 Task: Search one way flight ticket for 4 adults, 2 children, 2 infants in seat and 1 infant on lap in premium economy from Fayetteville: Fayetteville Regional Airport (grannis Field) to Indianapolis: Indianapolis International Airport on 8-5-2023. Choice of flights is Southwest. Number of bags: 9 checked bags. Price is upto 42000. Outbound departure time preference is 6:15.
Action: Mouse moved to (288, 258)
Screenshot: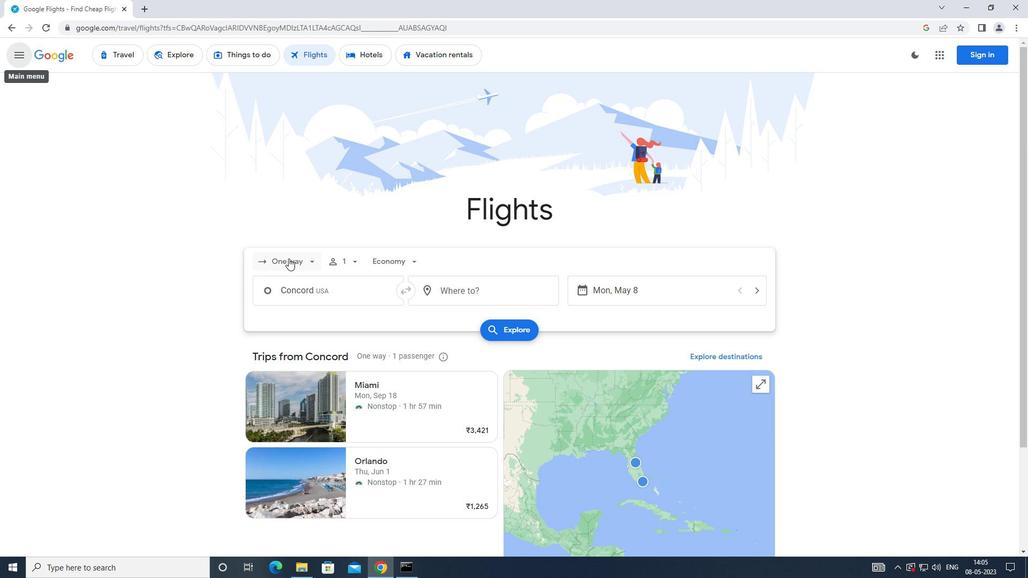 
Action: Mouse pressed left at (288, 258)
Screenshot: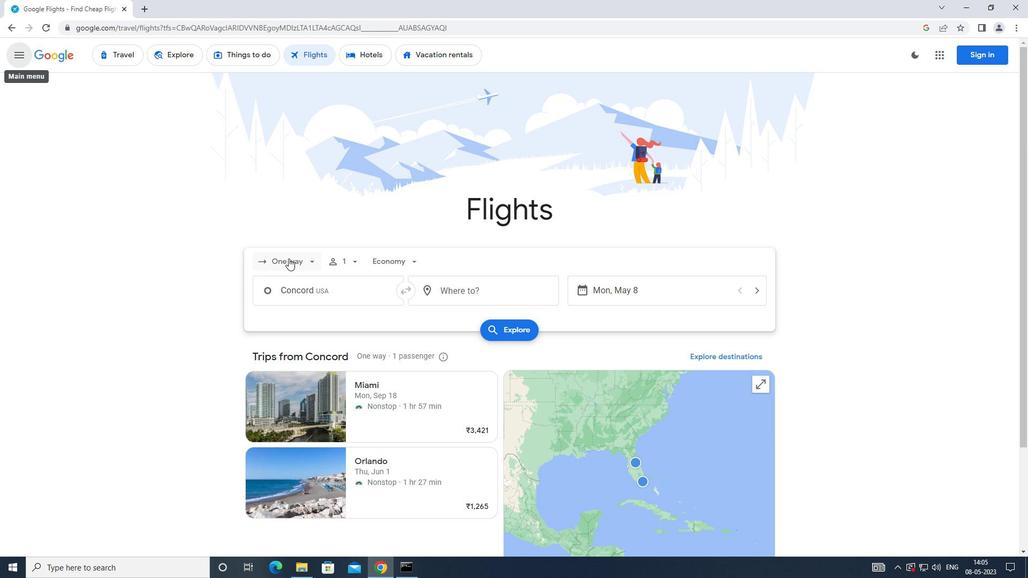 
Action: Mouse moved to (302, 309)
Screenshot: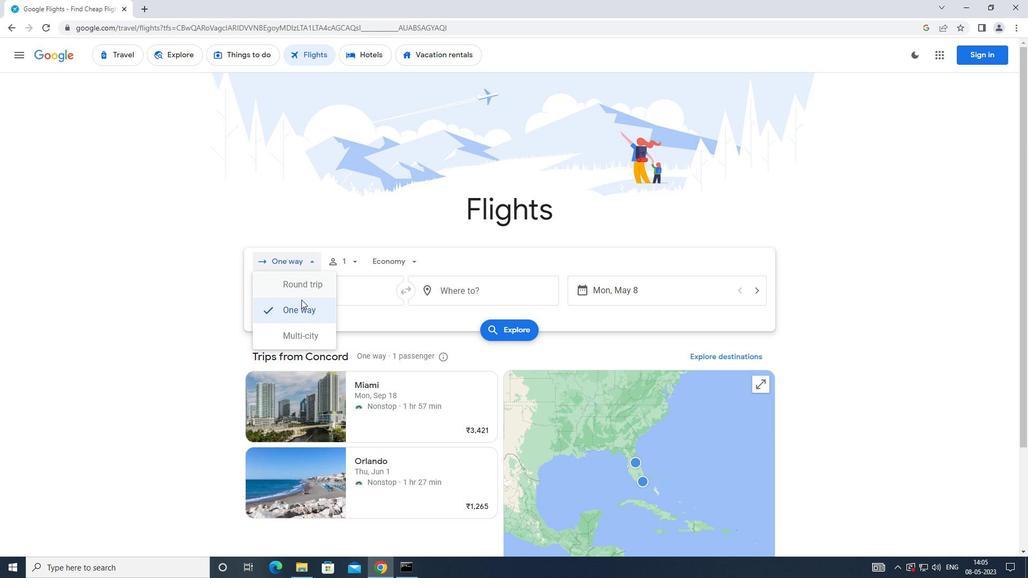 
Action: Mouse pressed left at (302, 309)
Screenshot: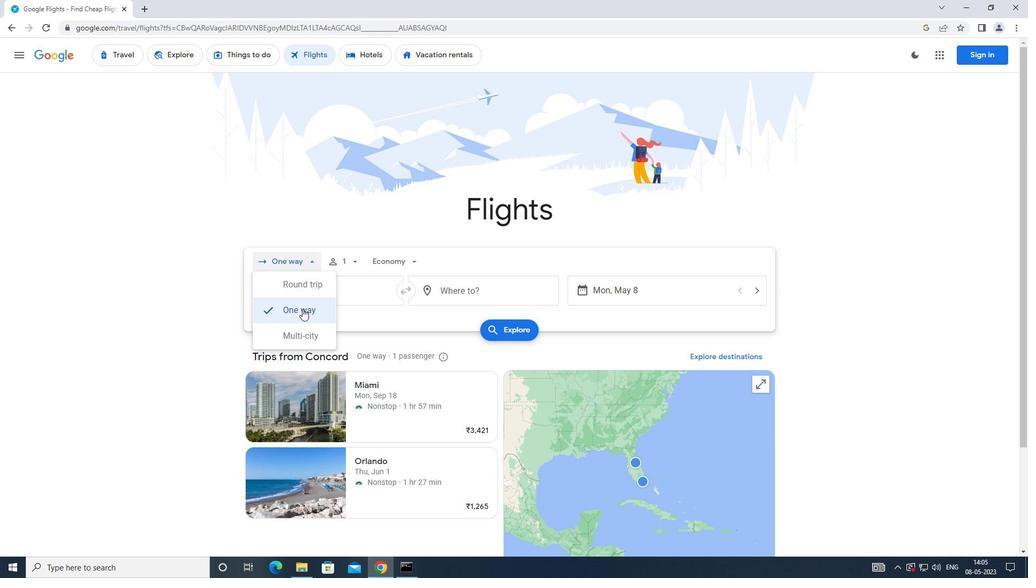 
Action: Mouse moved to (353, 272)
Screenshot: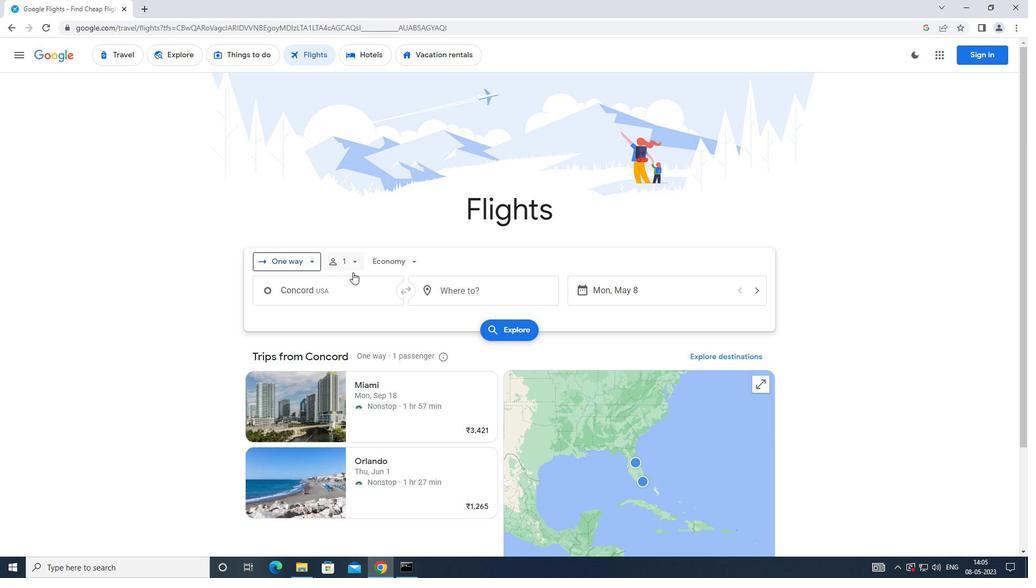 
Action: Mouse pressed left at (353, 272)
Screenshot: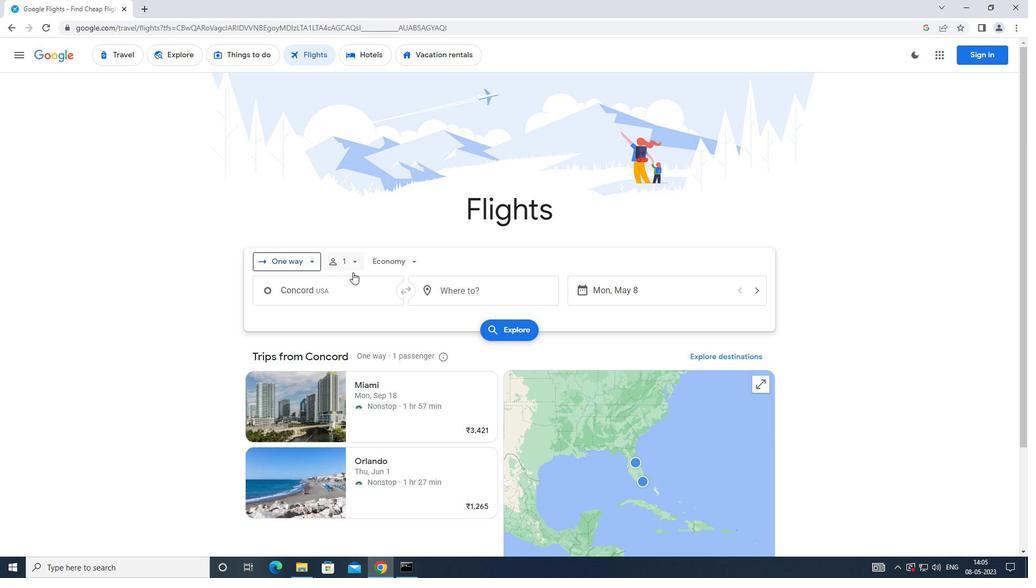 
Action: Mouse moved to (436, 293)
Screenshot: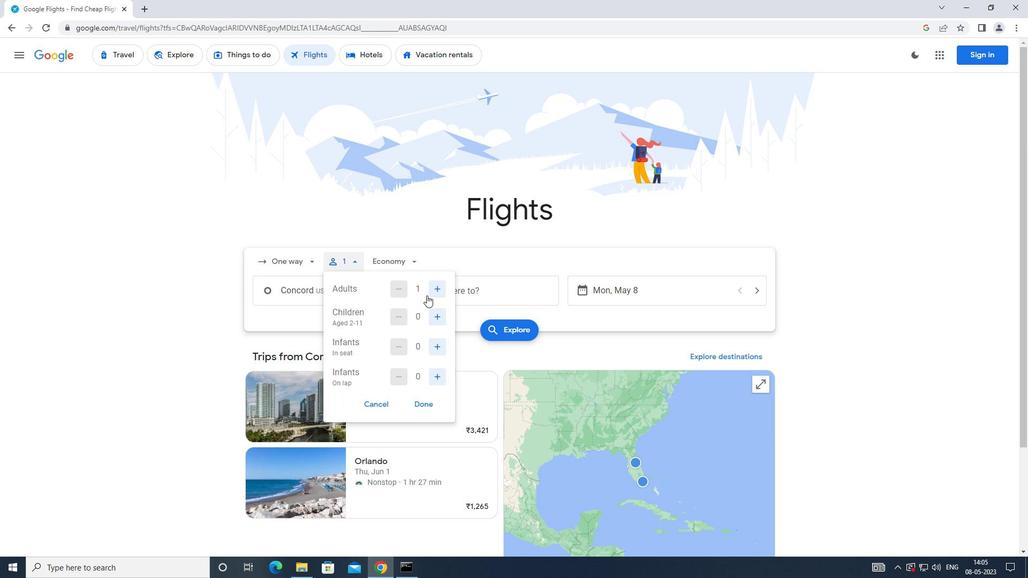 
Action: Mouse pressed left at (436, 293)
Screenshot: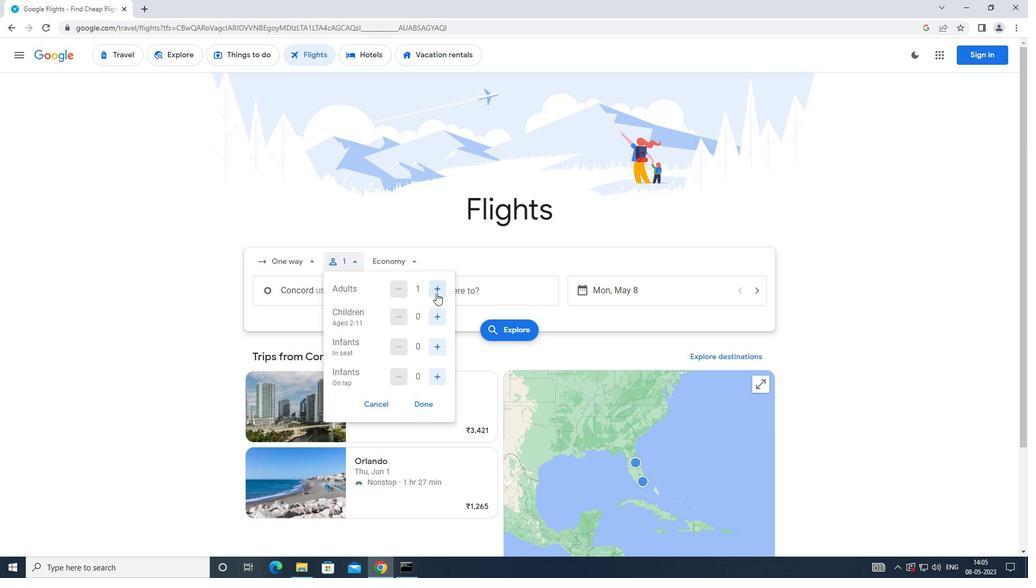 
Action: Mouse pressed left at (436, 293)
Screenshot: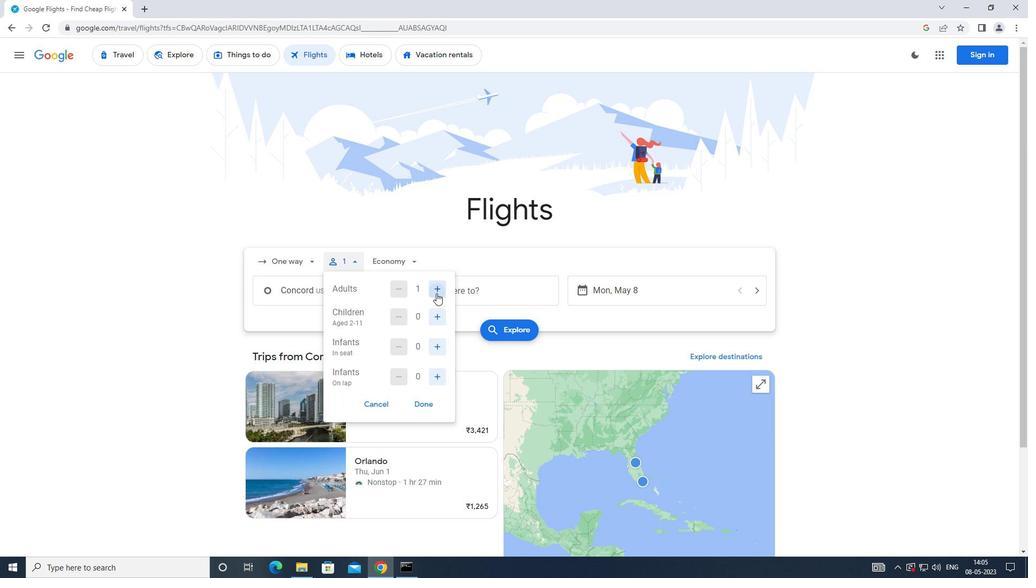 
Action: Mouse pressed left at (436, 293)
Screenshot: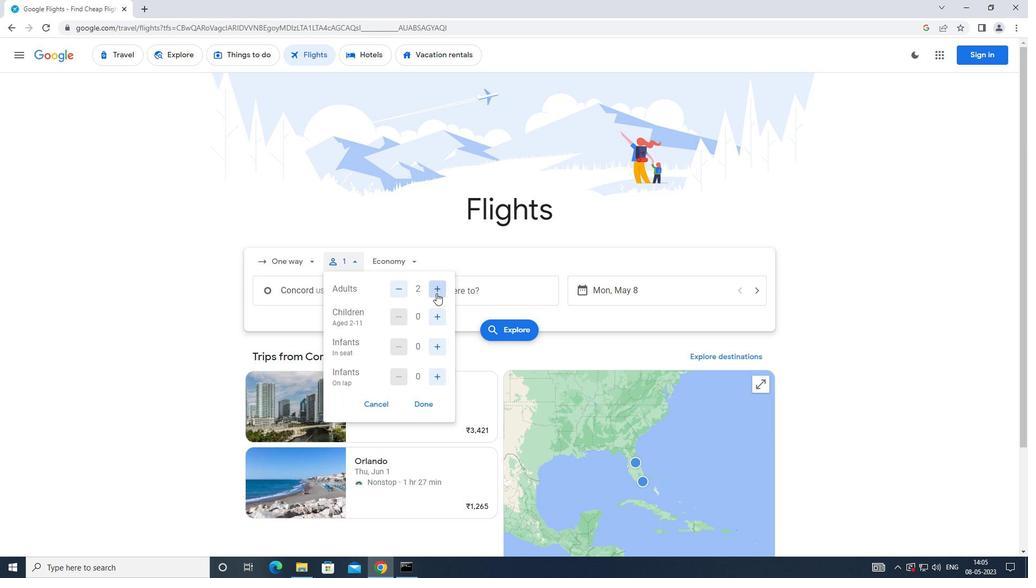 
Action: Mouse moved to (438, 318)
Screenshot: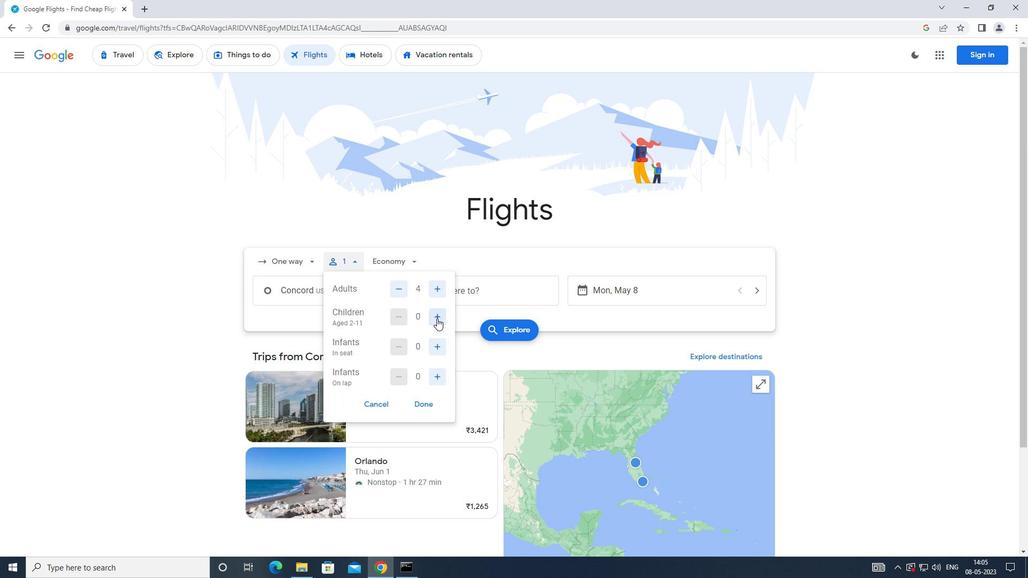 
Action: Mouse pressed left at (438, 318)
Screenshot: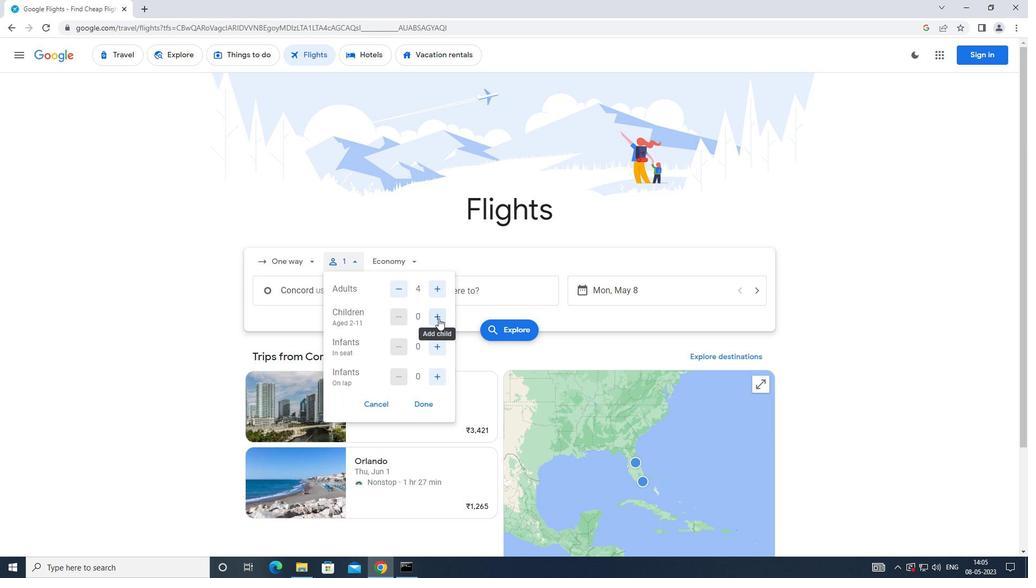 
Action: Mouse pressed left at (438, 318)
Screenshot: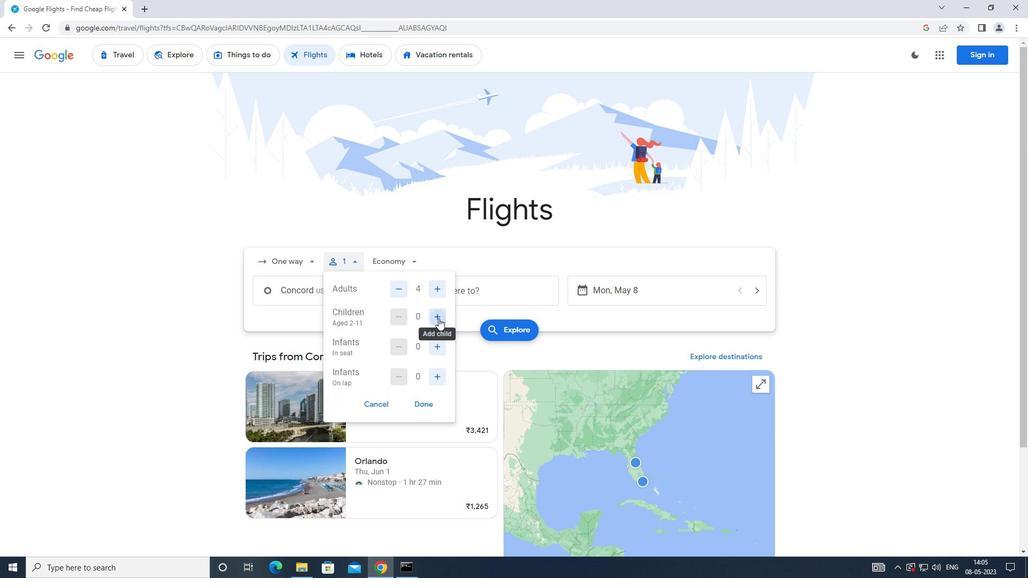 
Action: Mouse moved to (442, 349)
Screenshot: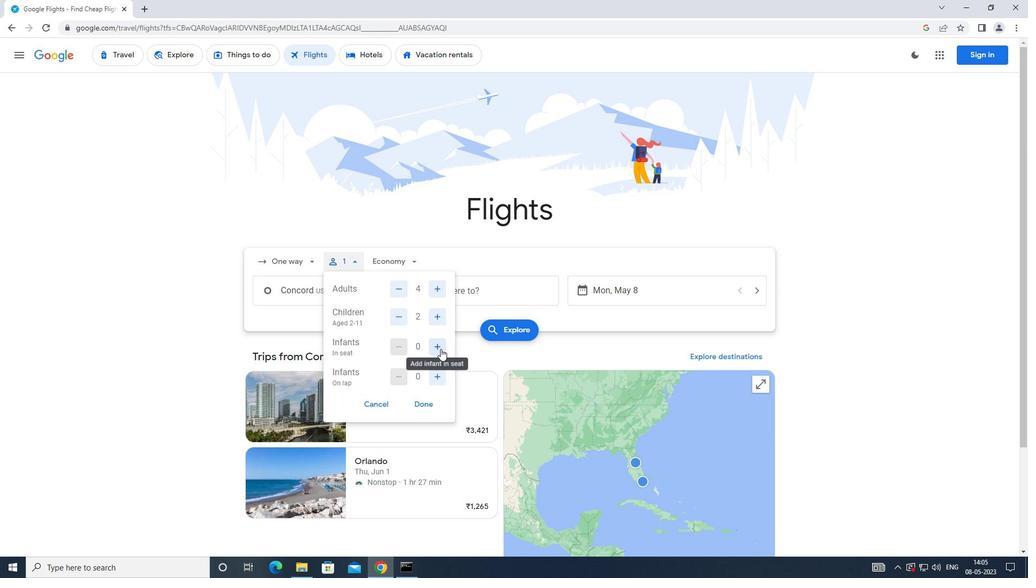 
Action: Mouse pressed left at (442, 349)
Screenshot: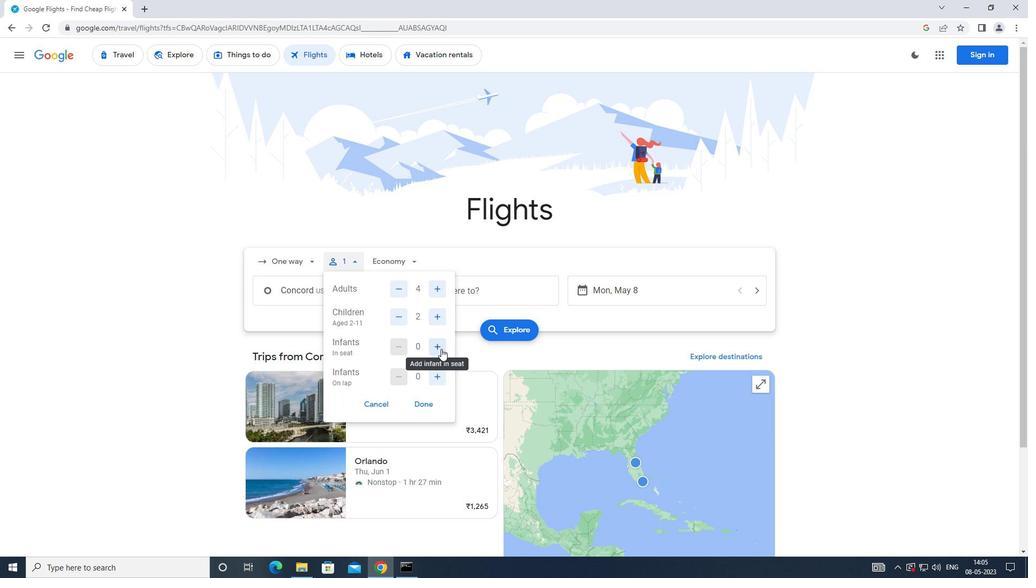 
Action: Mouse moved to (442, 349)
Screenshot: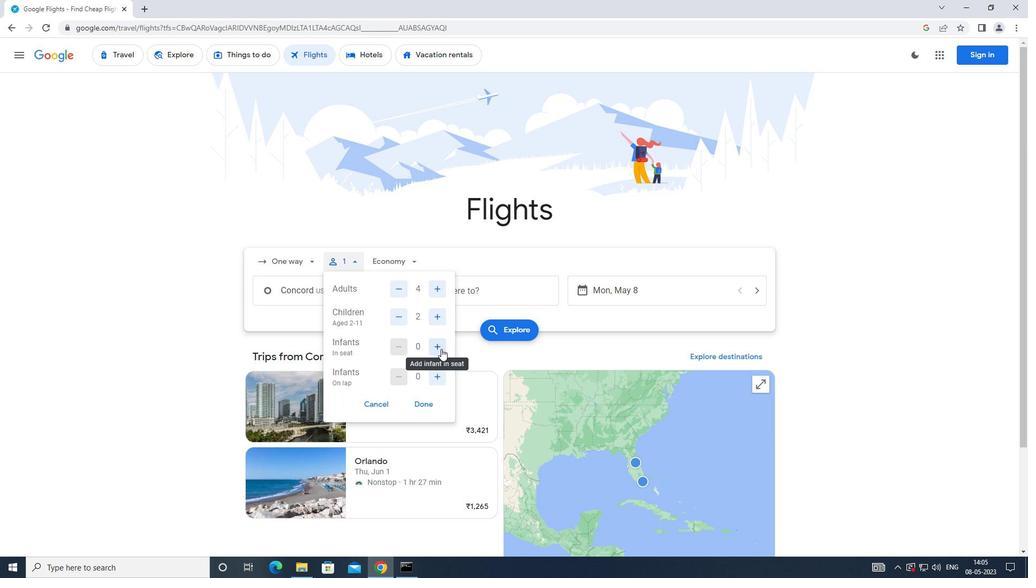 
Action: Mouse pressed left at (442, 349)
Screenshot: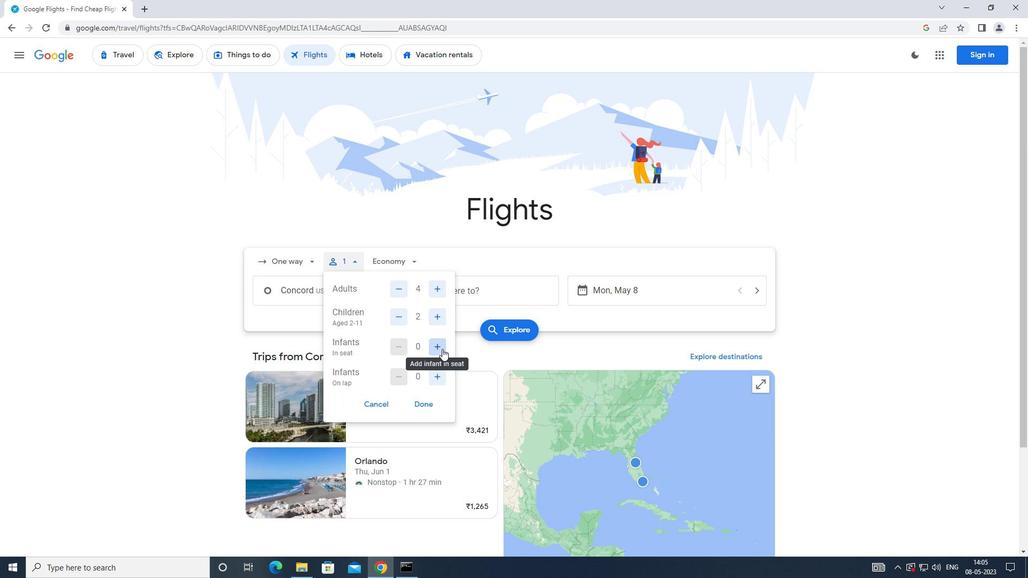 
Action: Mouse moved to (441, 376)
Screenshot: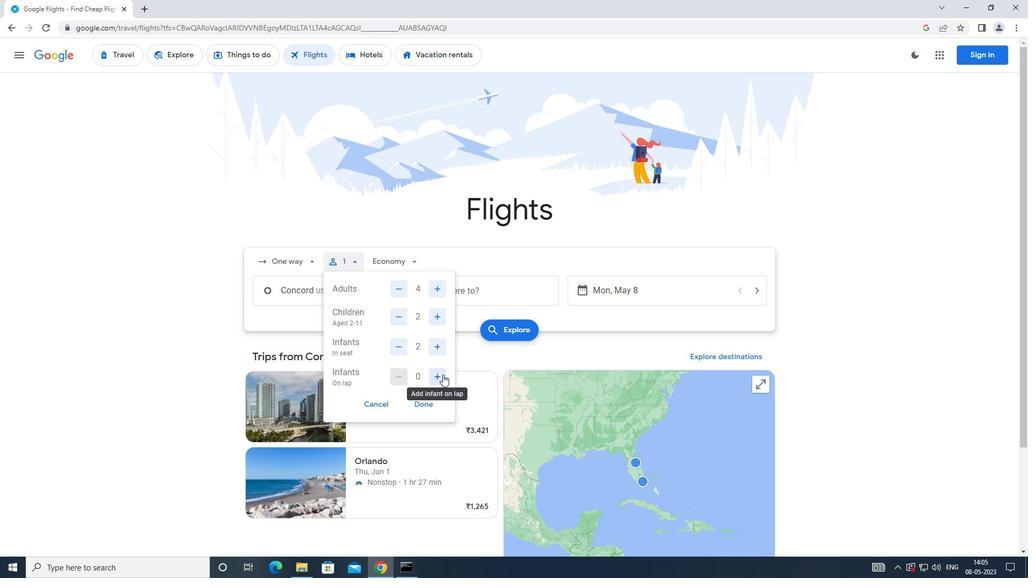 
Action: Mouse pressed left at (441, 376)
Screenshot: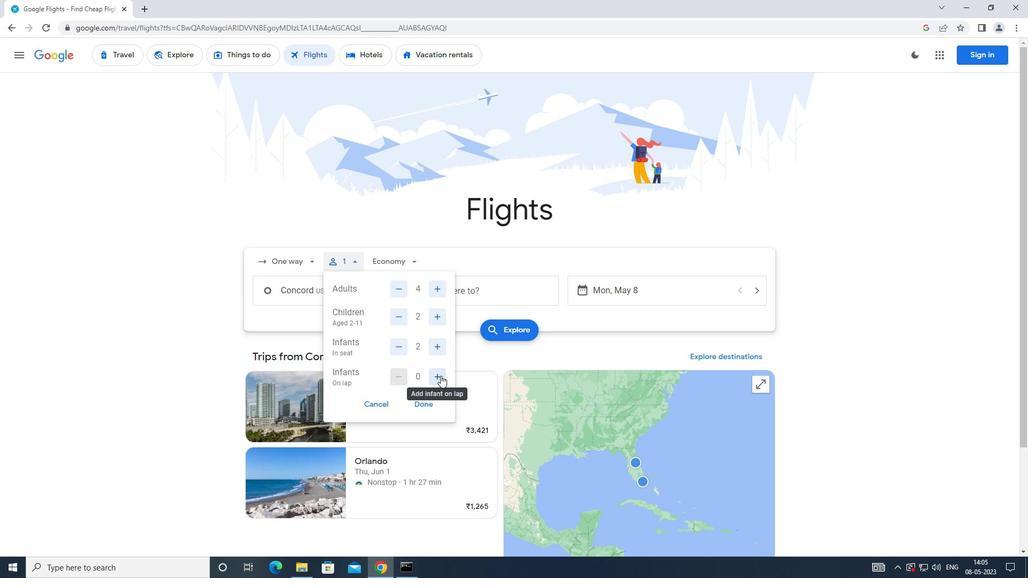 
Action: Mouse moved to (418, 401)
Screenshot: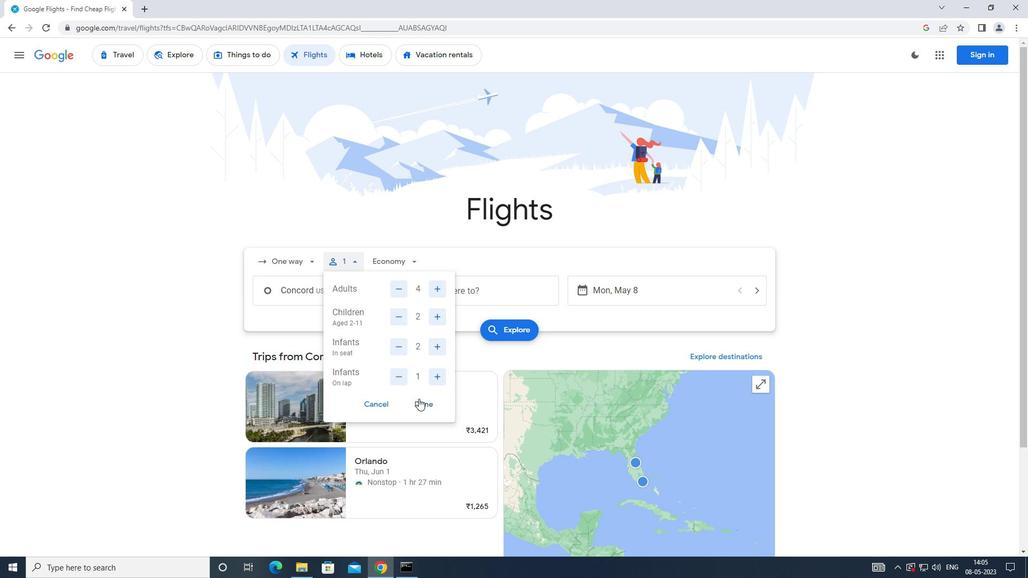 
Action: Mouse pressed left at (418, 401)
Screenshot: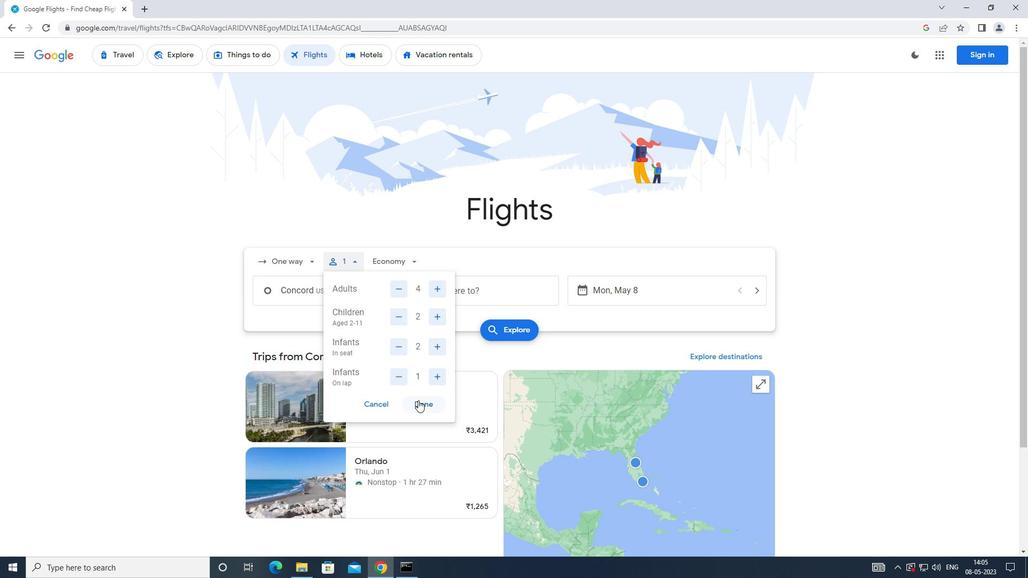 
Action: Mouse moved to (402, 265)
Screenshot: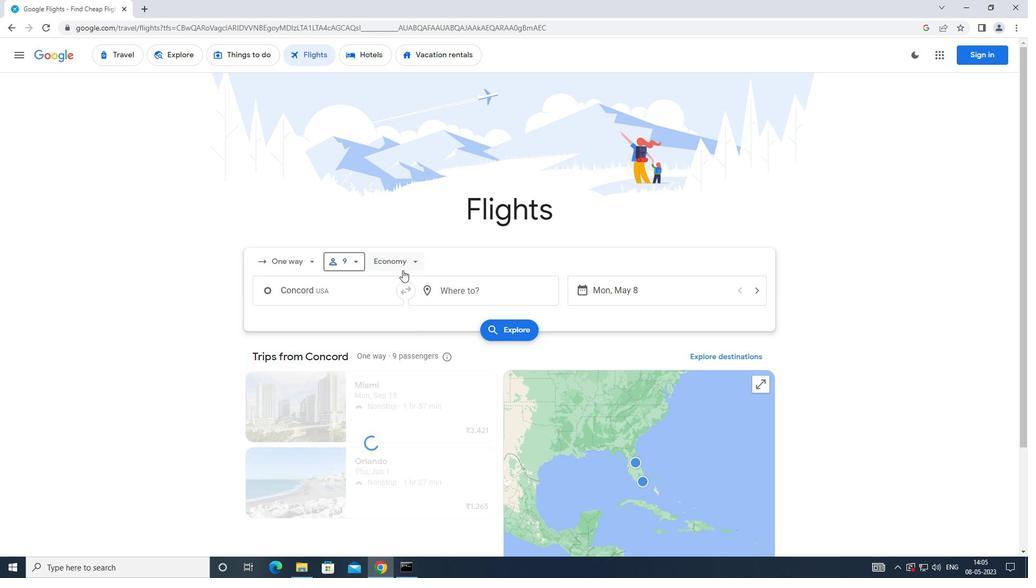 
Action: Mouse pressed left at (402, 265)
Screenshot: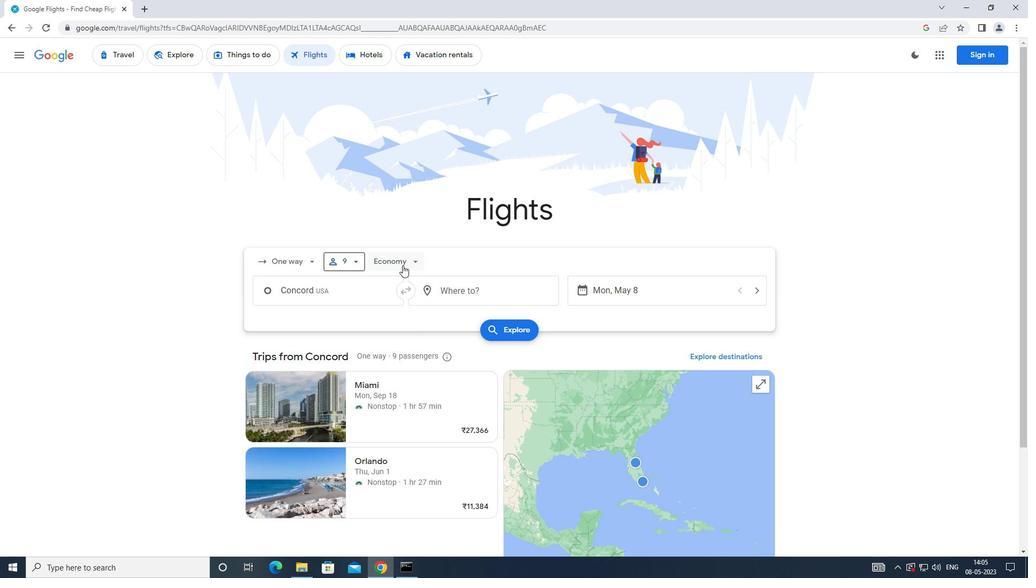 
Action: Mouse moved to (412, 311)
Screenshot: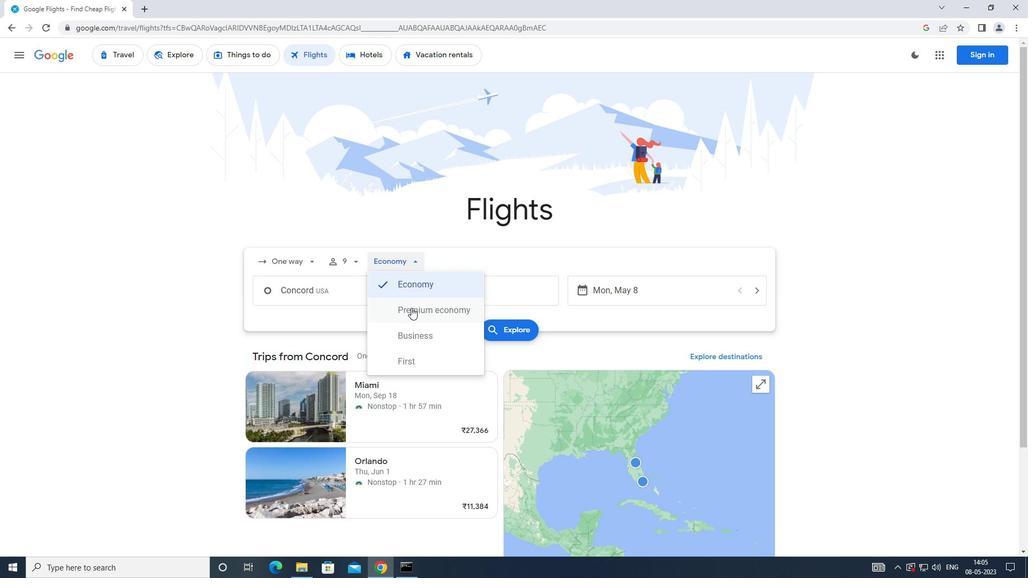 
Action: Mouse pressed left at (412, 311)
Screenshot: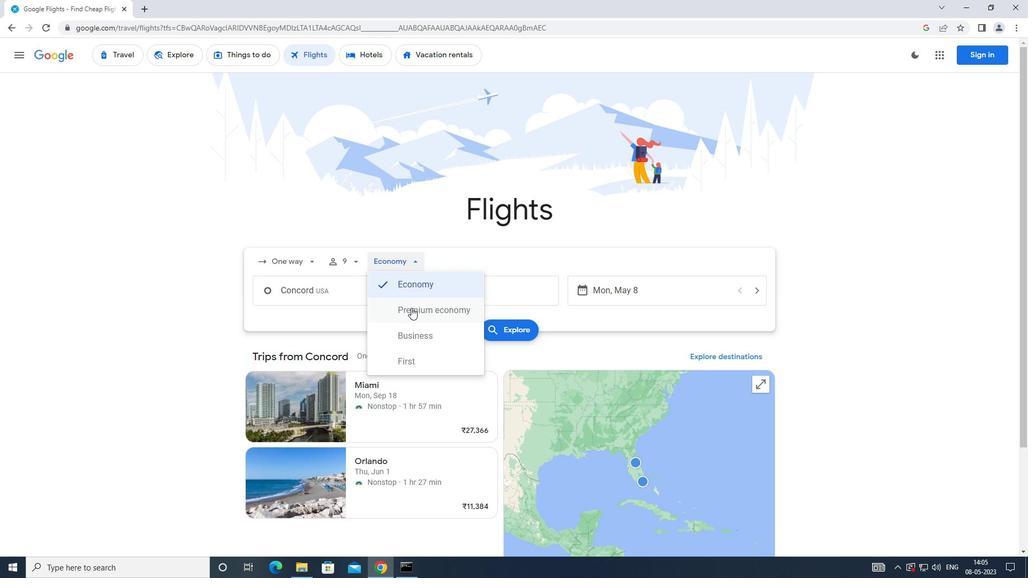 
Action: Mouse moved to (365, 296)
Screenshot: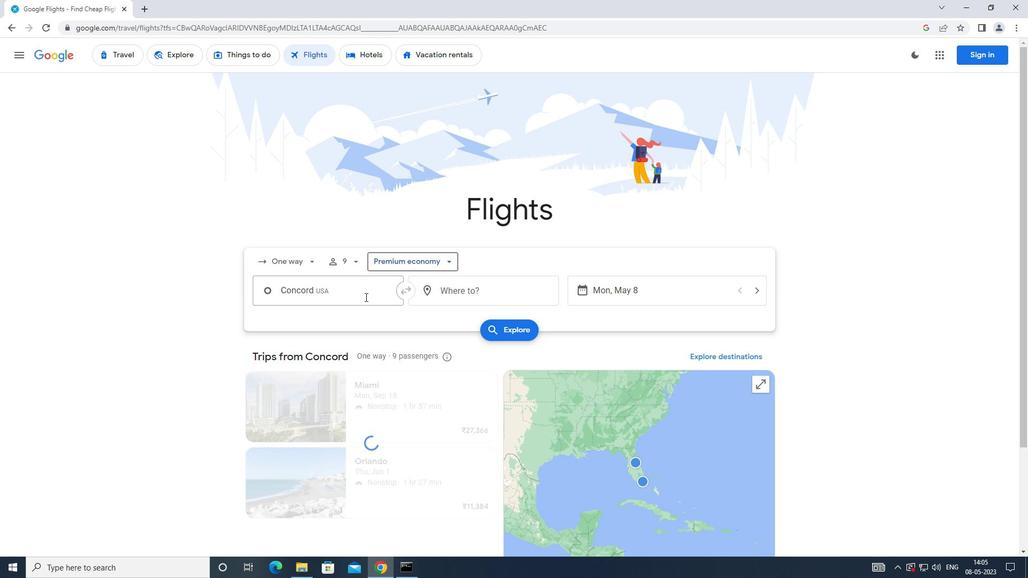 
Action: Mouse pressed left at (365, 296)
Screenshot: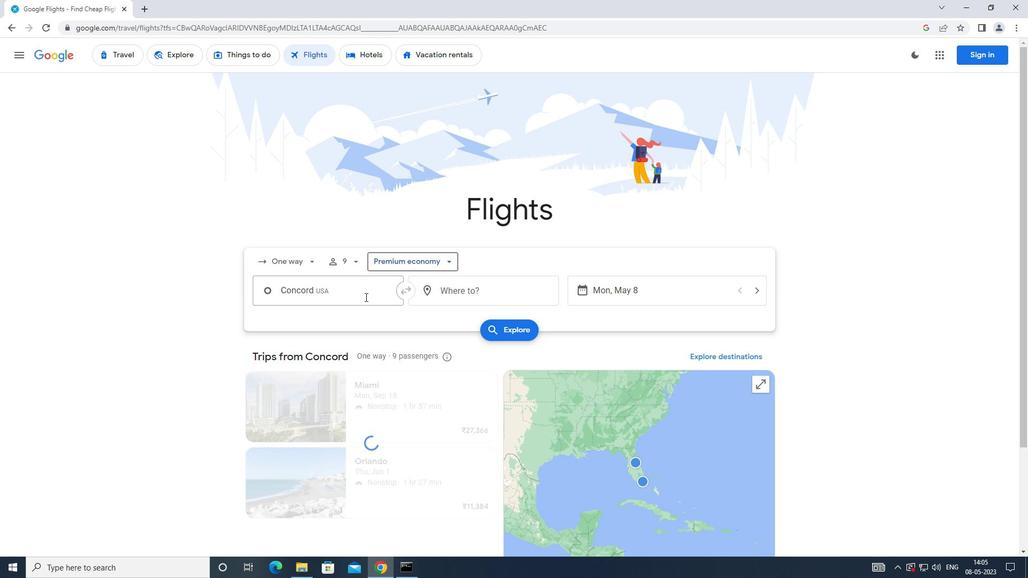 
Action: Mouse moved to (365, 295)
Screenshot: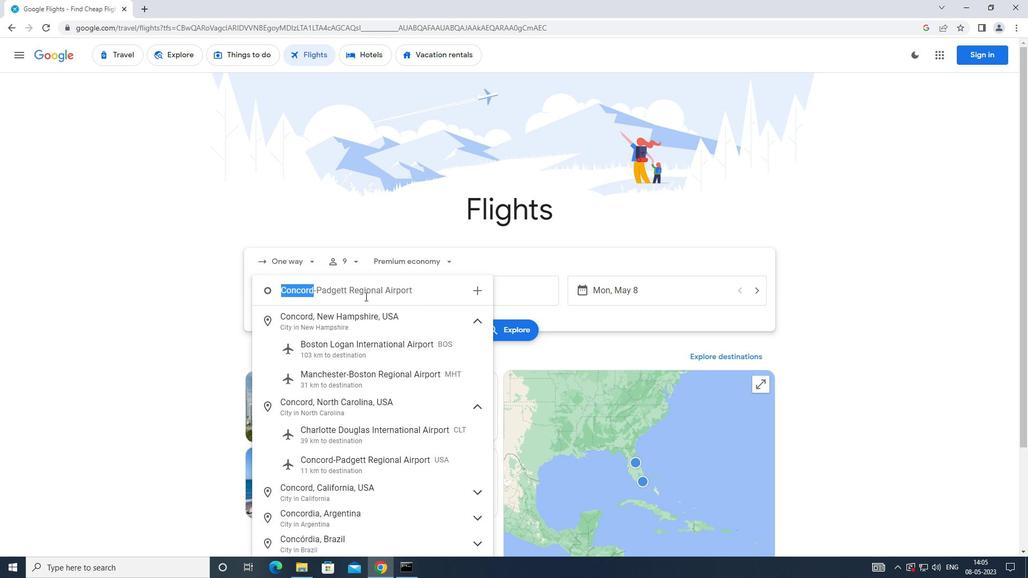 
Action: Key pressed <Key.caps_lock>f<Key.caps_lock>ayettevillwe
Screenshot: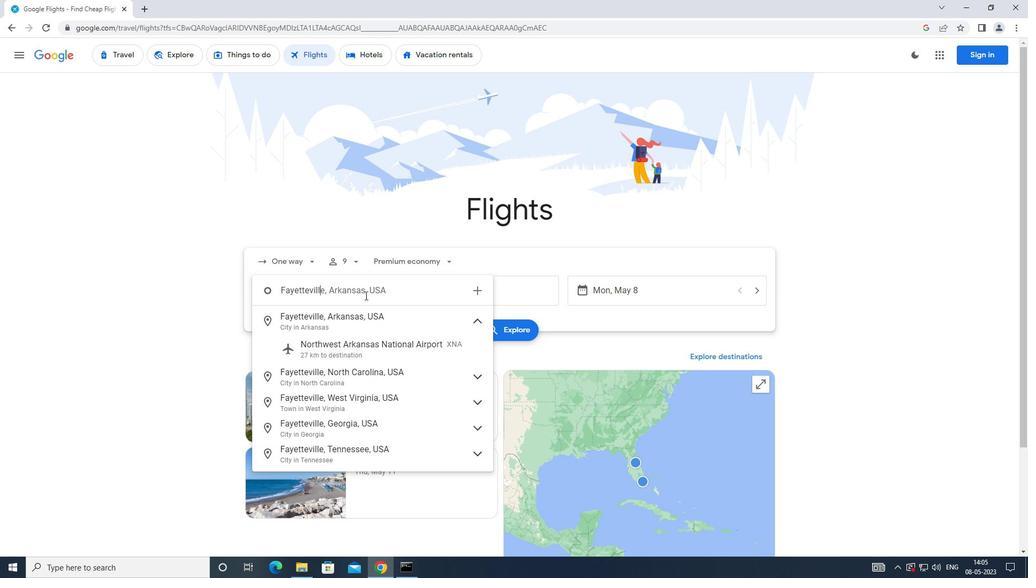 
Action: Mouse moved to (378, 291)
Screenshot: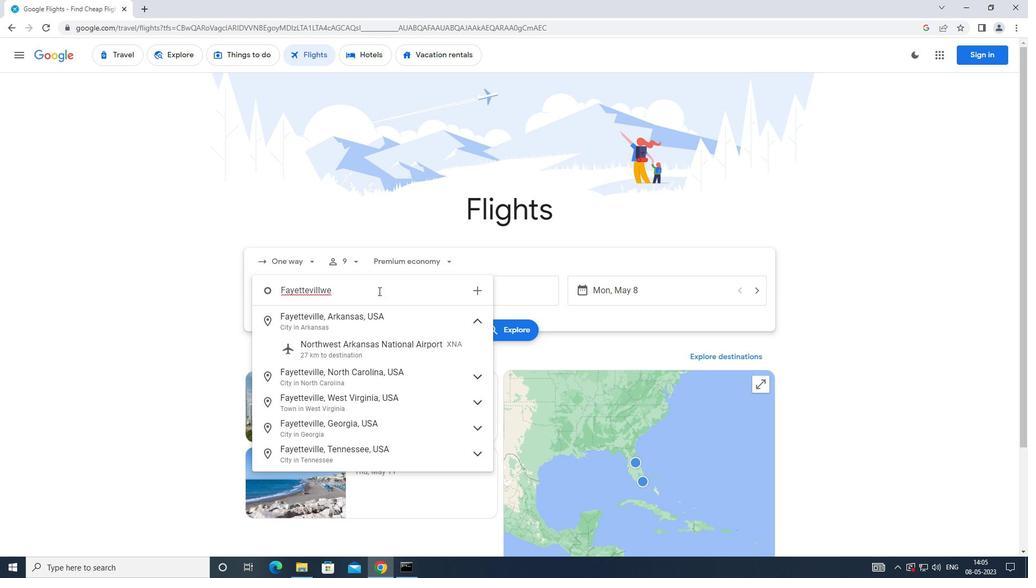 
Action: Key pressed <Key.backspace><Key.backspace>e
Screenshot: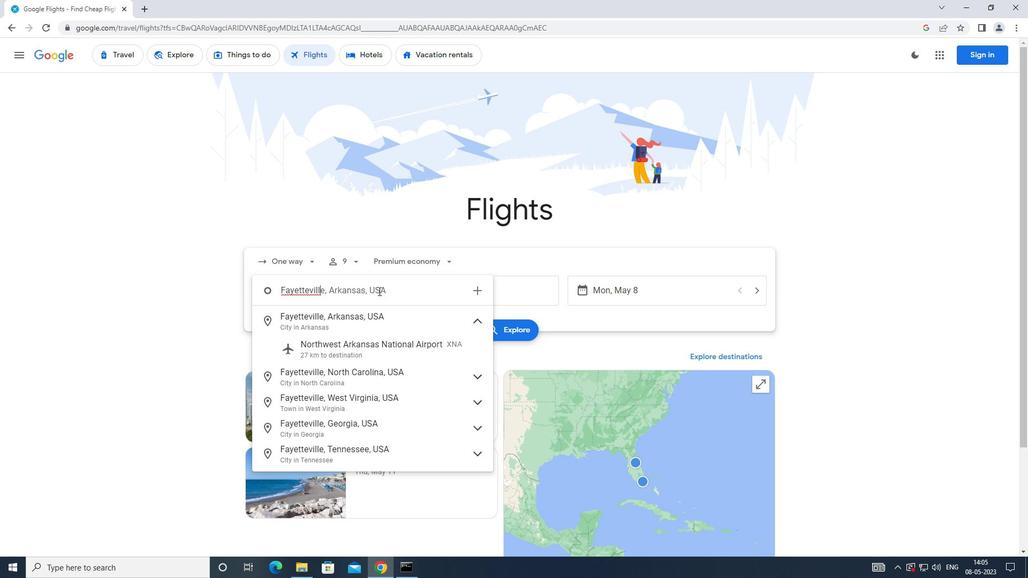 
Action: Mouse moved to (387, 297)
Screenshot: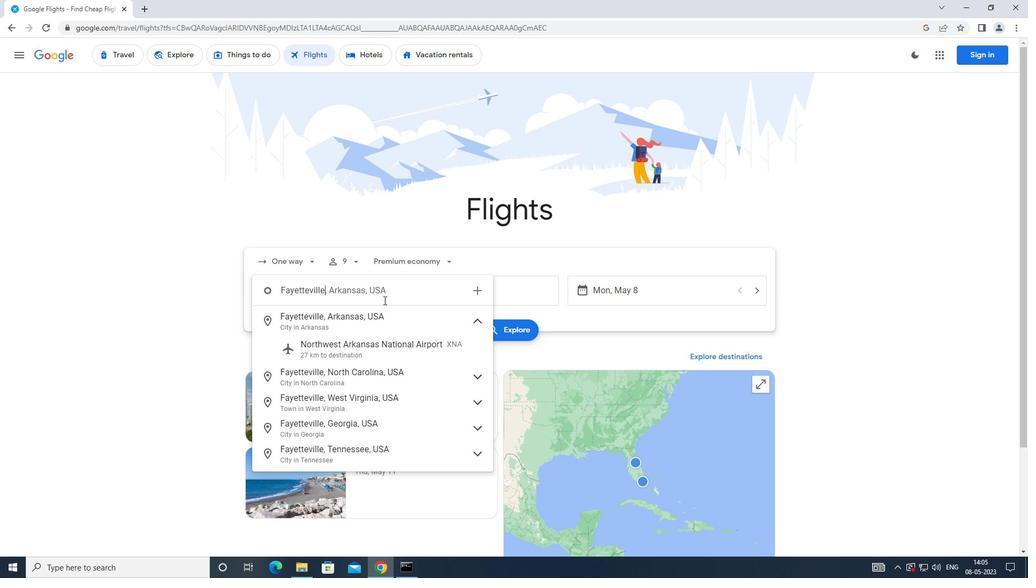 
Action: Key pressed <Key.enter>
Screenshot: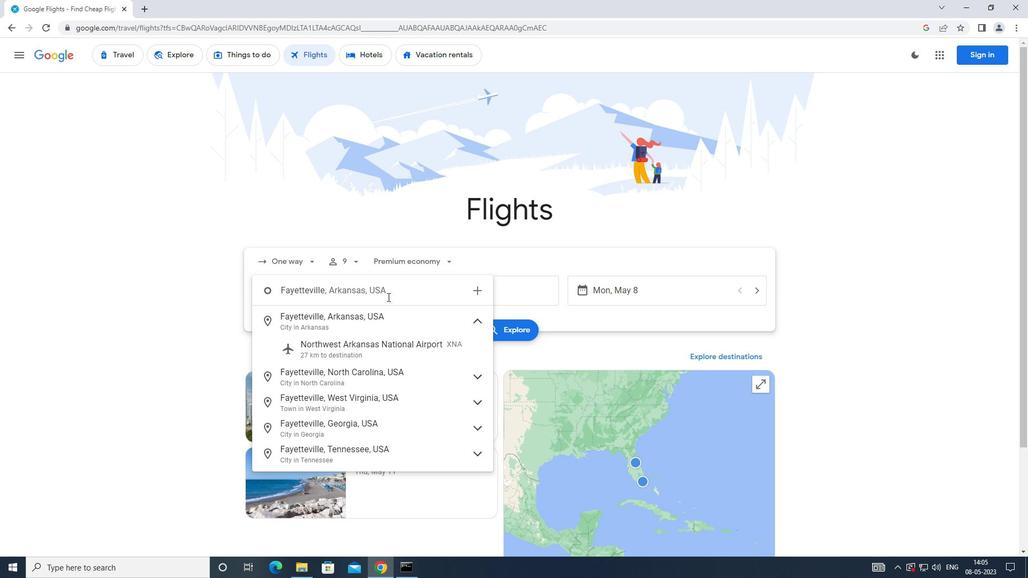 
Action: Mouse moved to (445, 303)
Screenshot: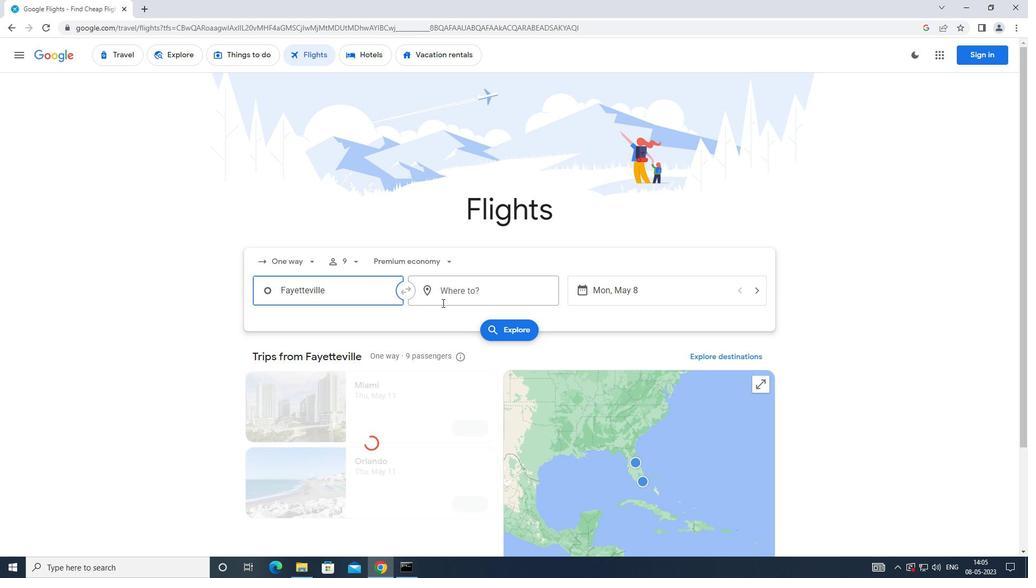 
Action: Mouse pressed left at (445, 303)
Screenshot: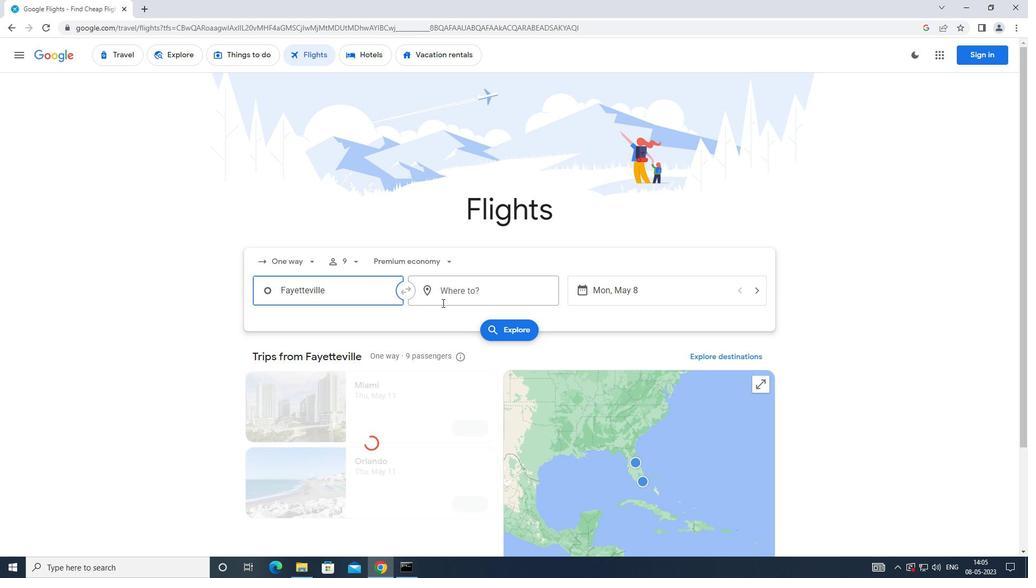 
Action: Mouse moved to (450, 301)
Screenshot: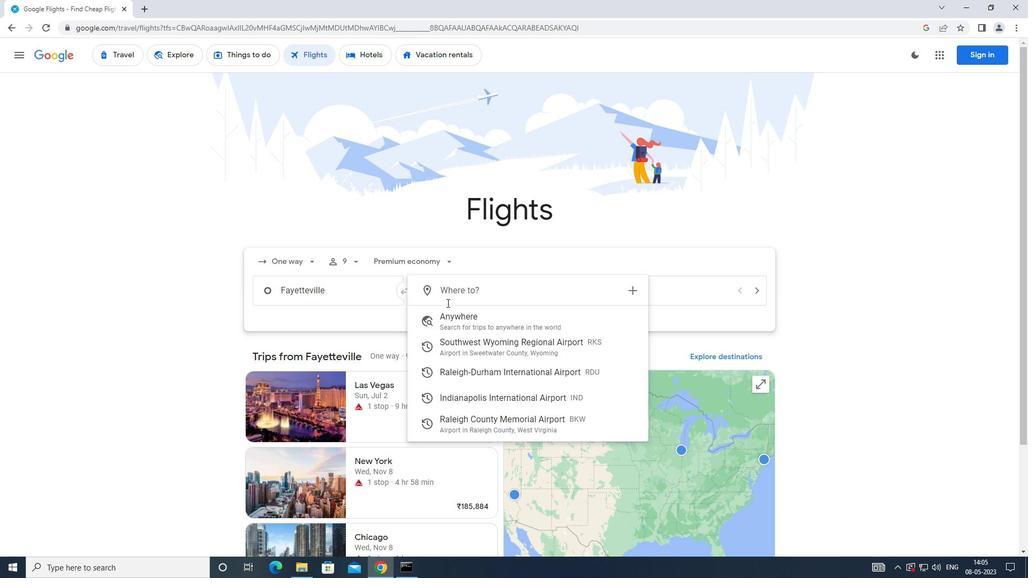 
Action: Key pressed <Key.caps_lock>i<Key.caps_lock>ndianapolis
Screenshot: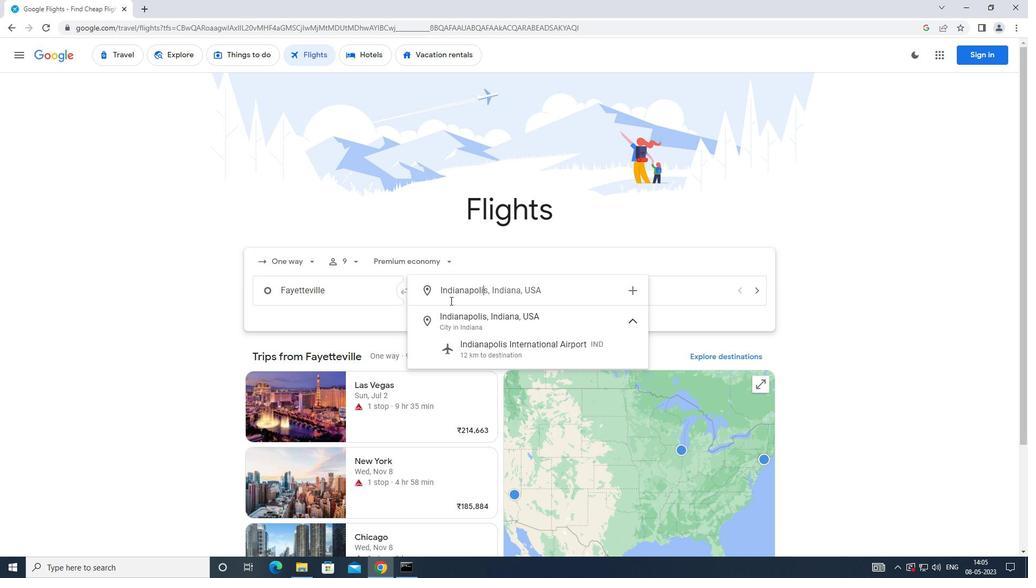 
Action: Mouse moved to (466, 364)
Screenshot: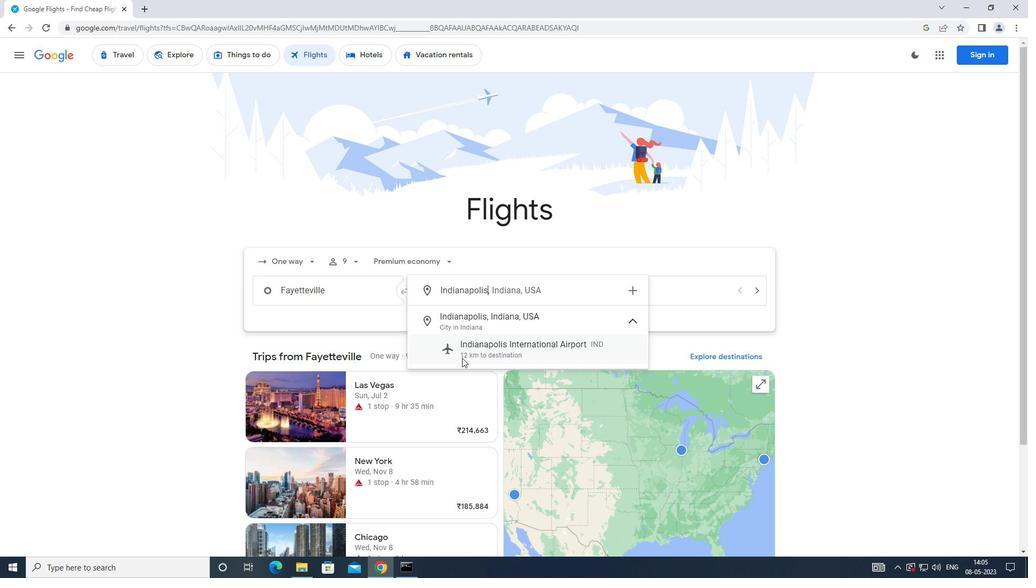 
Action: Mouse pressed left at (466, 364)
Screenshot: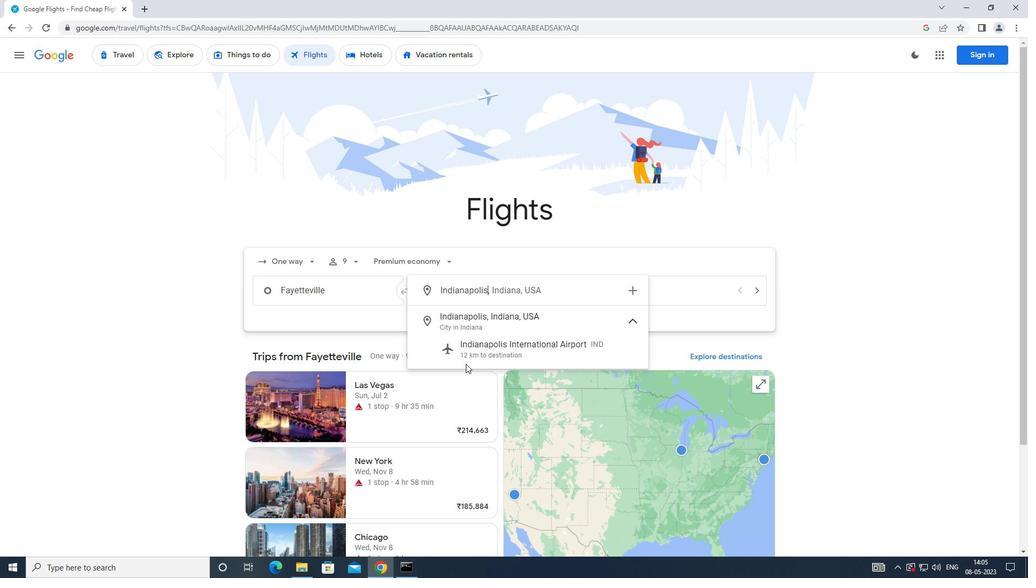 
Action: Mouse moved to (546, 344)
Screenshot: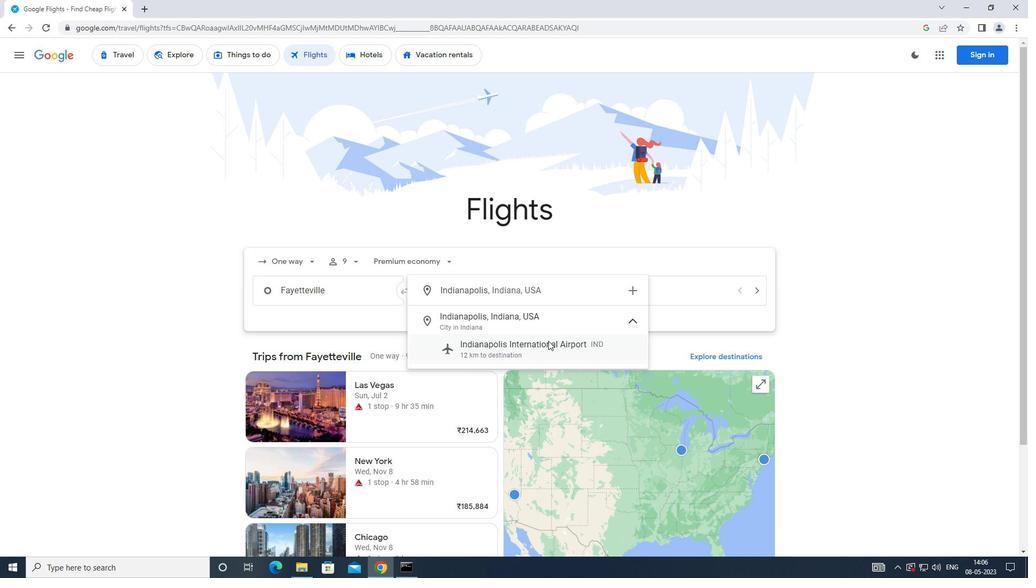 
Action: Mouse pressed left at (546, 344)
Screenshot: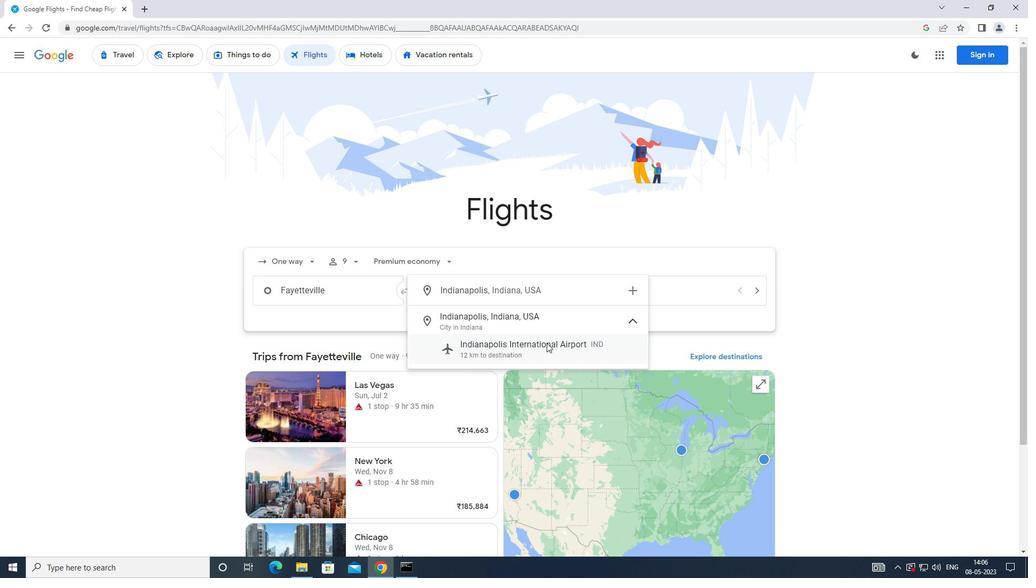 
Action: Mouse moved to (591, 297)
Screenshot: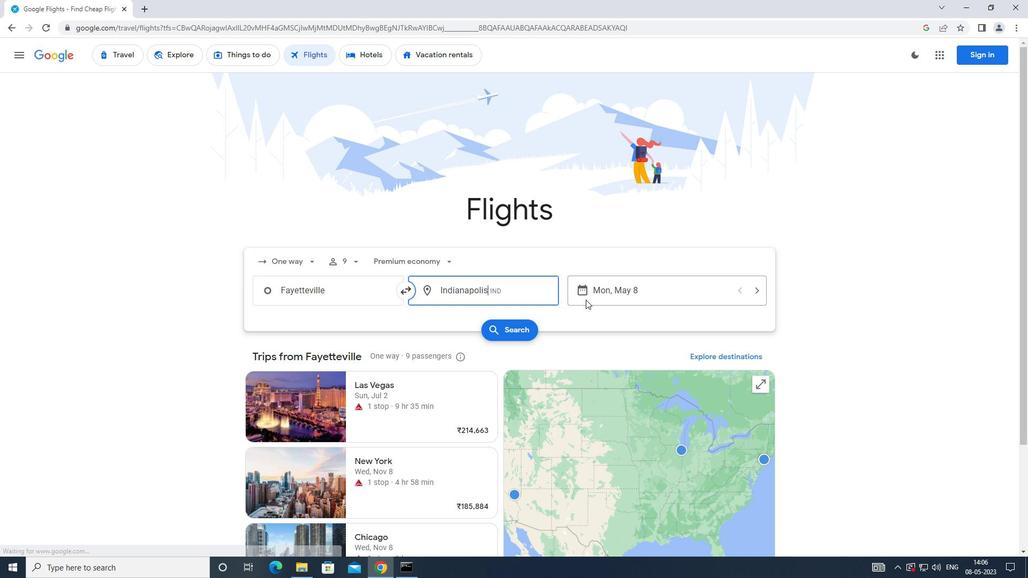 
Action: Mouse pressed left at (591, 297)
Screenshot: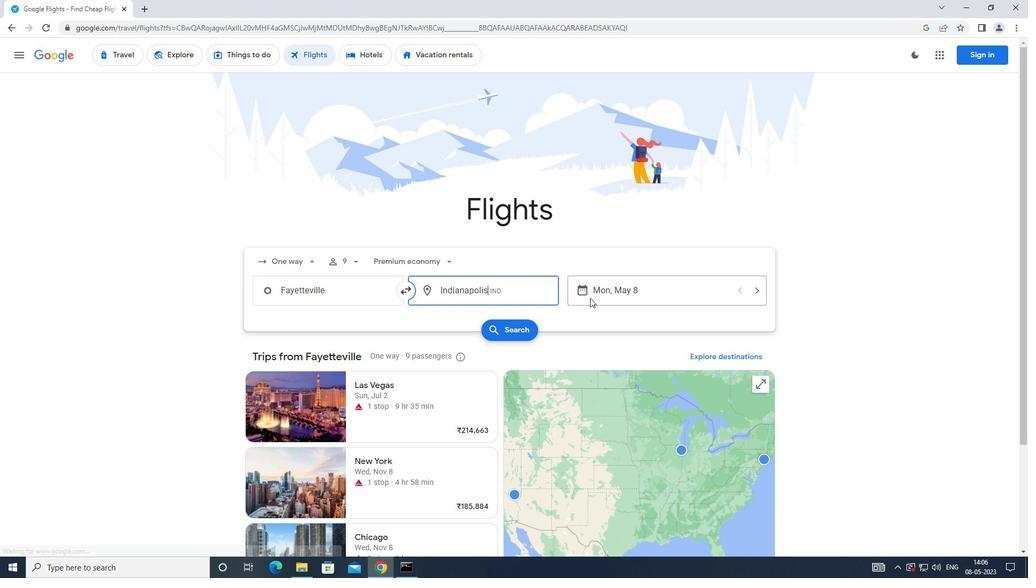 
Action: Mouse moved to (410, 389)
Screenshot: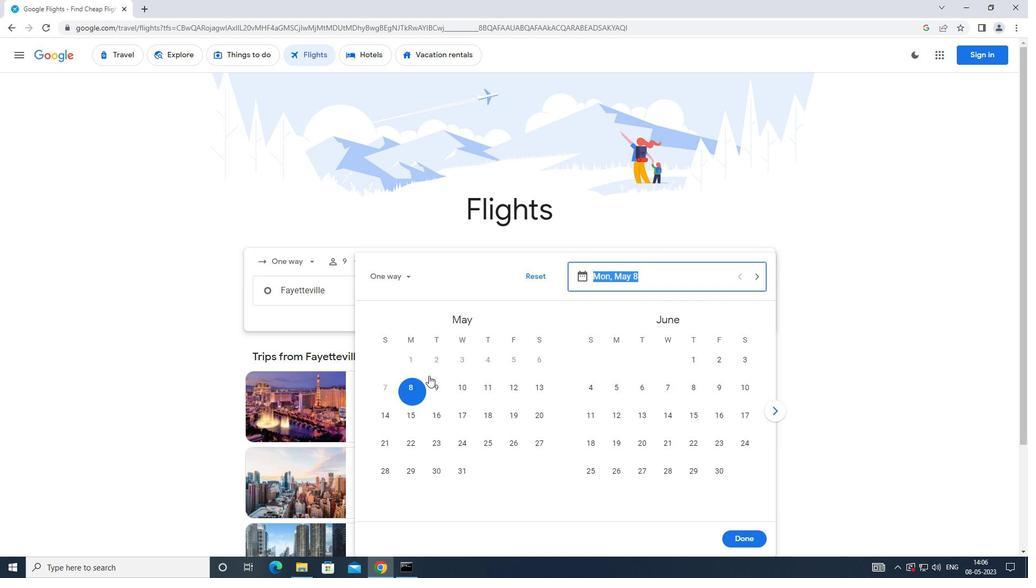 
Action: Mouse pressed left at (410, 389)
Screenshot: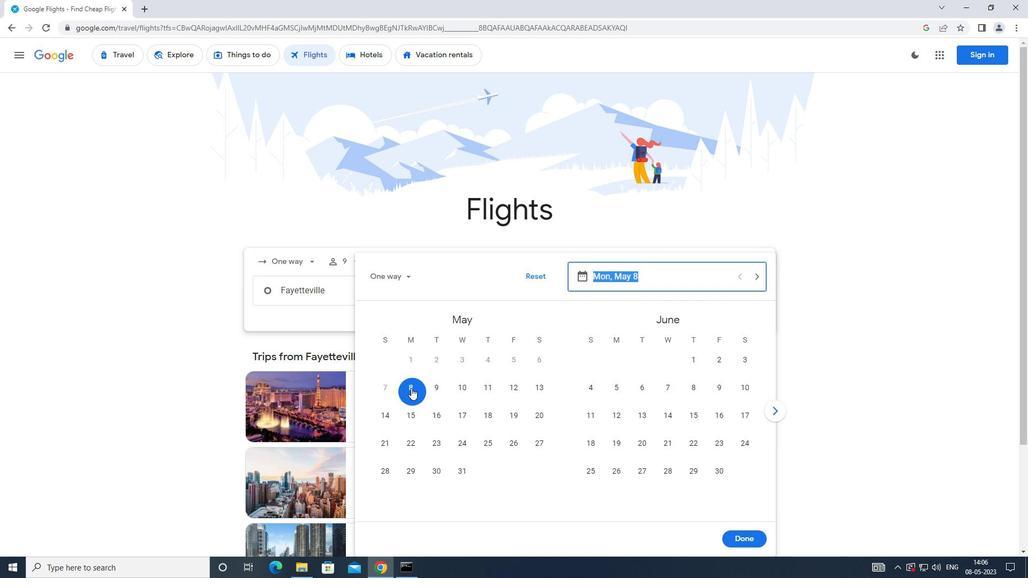 
Action: Mouse moved to (734, 541)
Screenshot: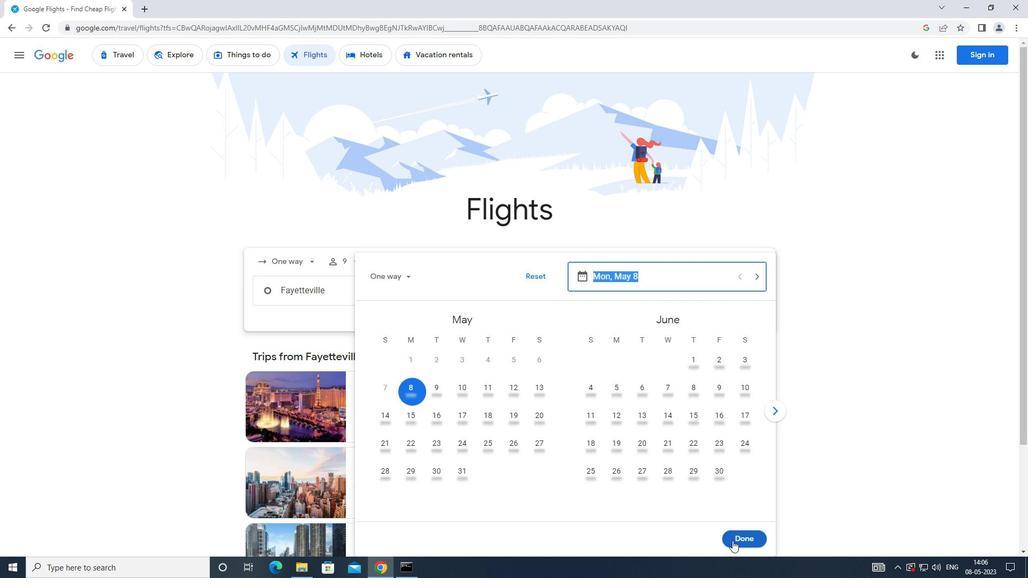 
Action: Mouse pressed left at (734, 541)
Screenshot: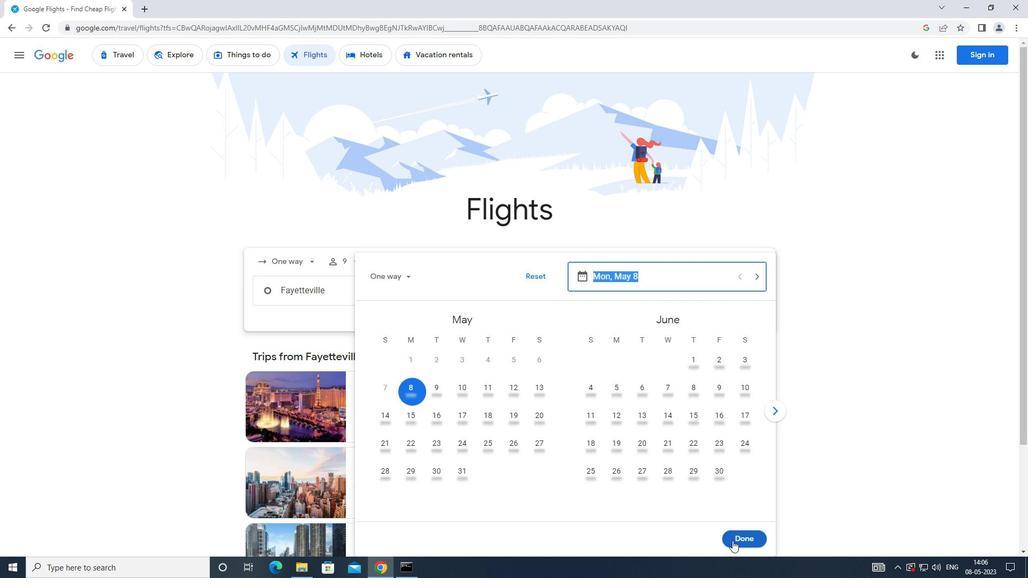 
Action: Mouse moved to (516, 338)
Screenshot: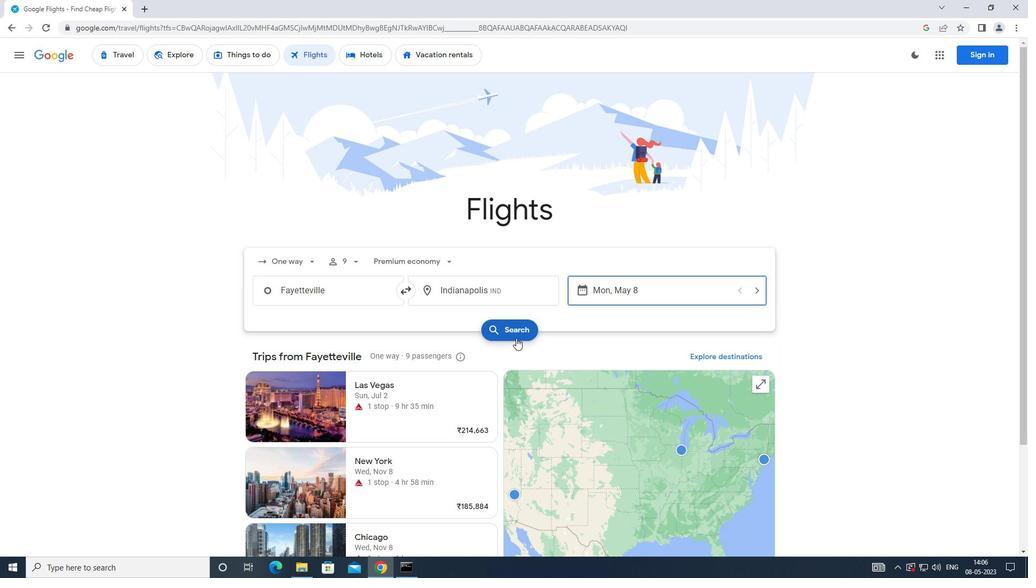 
Action: Mouse pressed left at (516, 338)
Screenshot: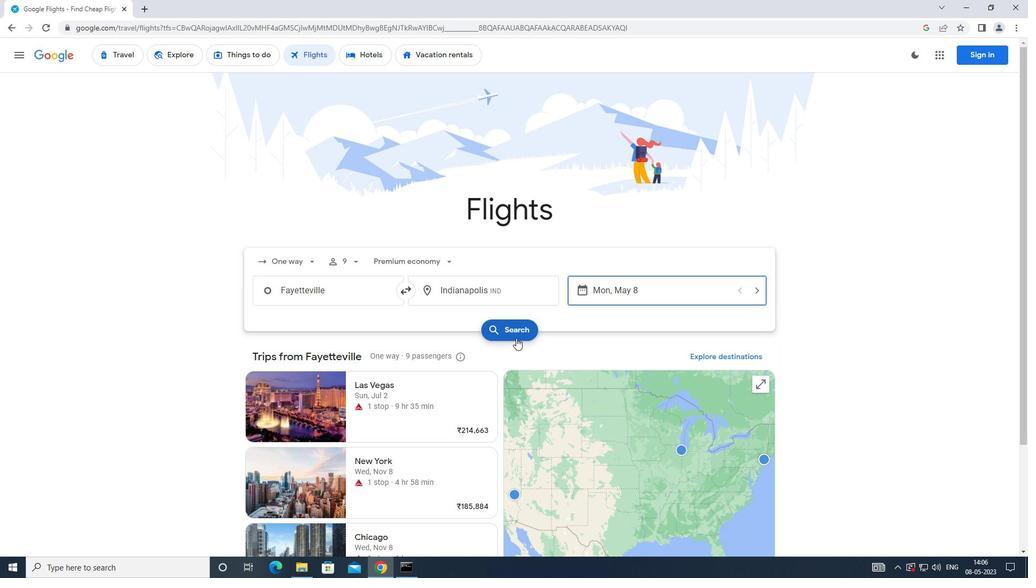 
Action: Mouse moved to (280, 153)
Screenshot: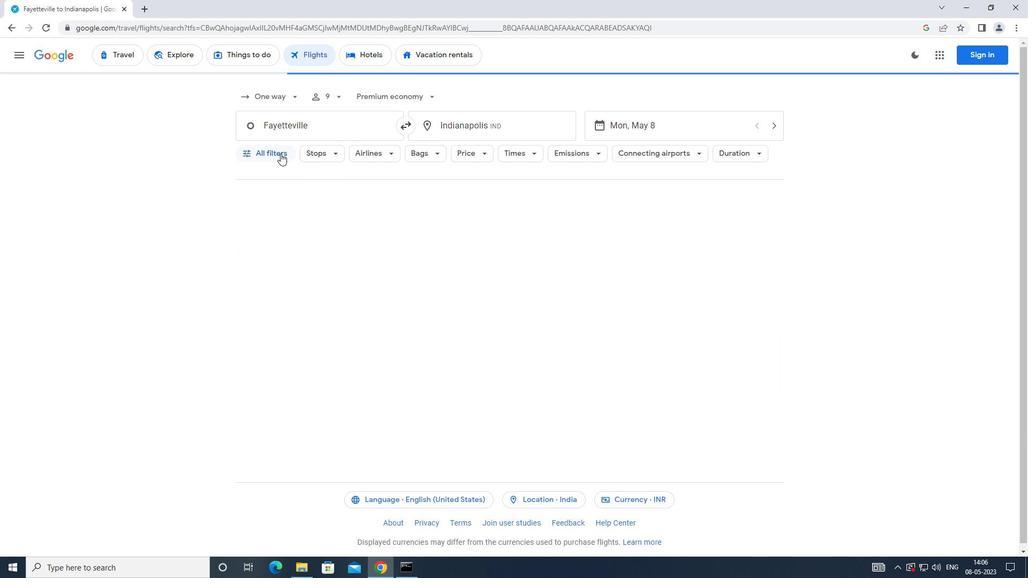 
Action: Mouse pressed left at (280, 153)
Screenshot: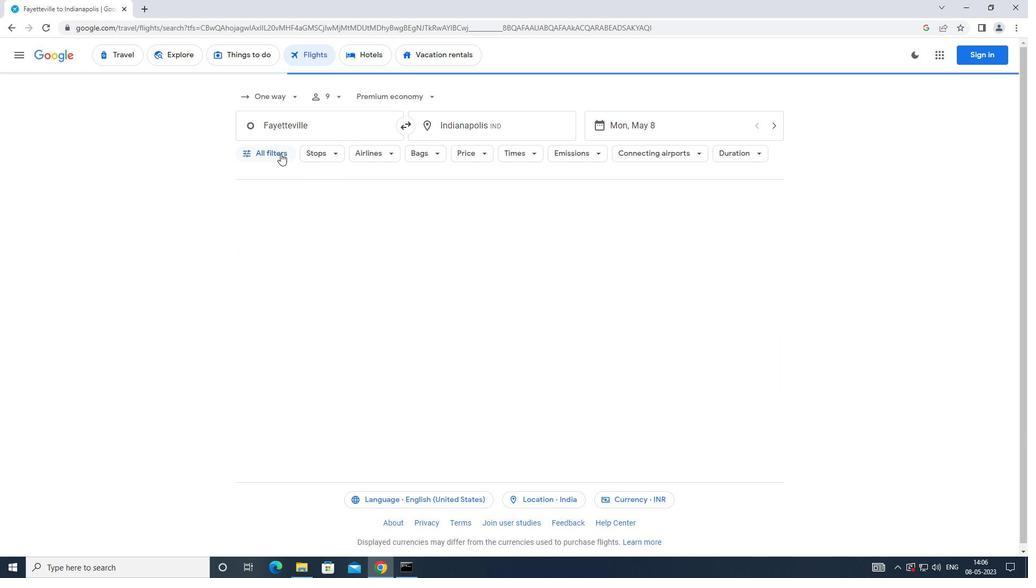 
Action: Mouse moved to (390, 388)
Screenshot: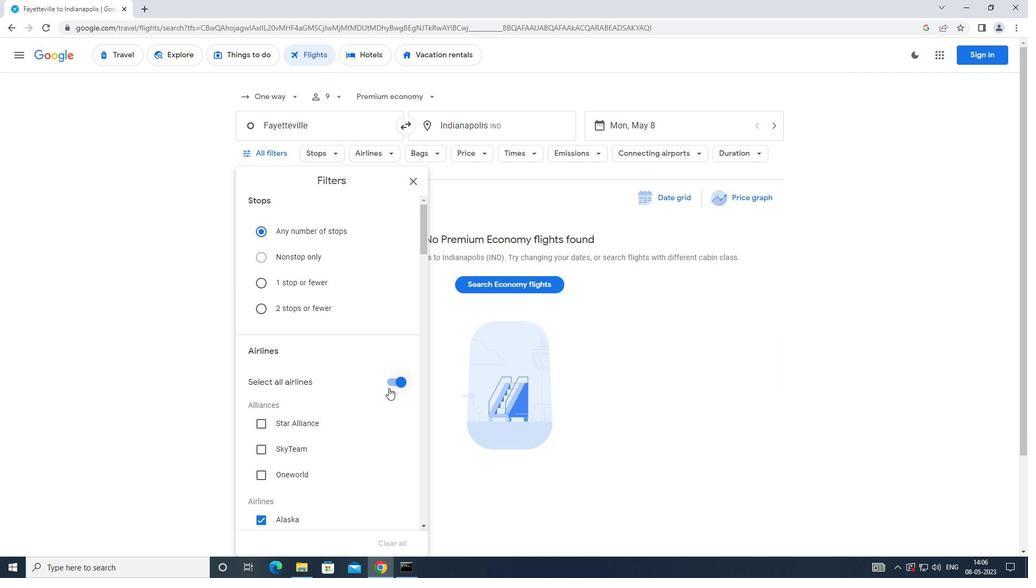 
Action: Mouse pressed left at (390, 388)
Screenshot: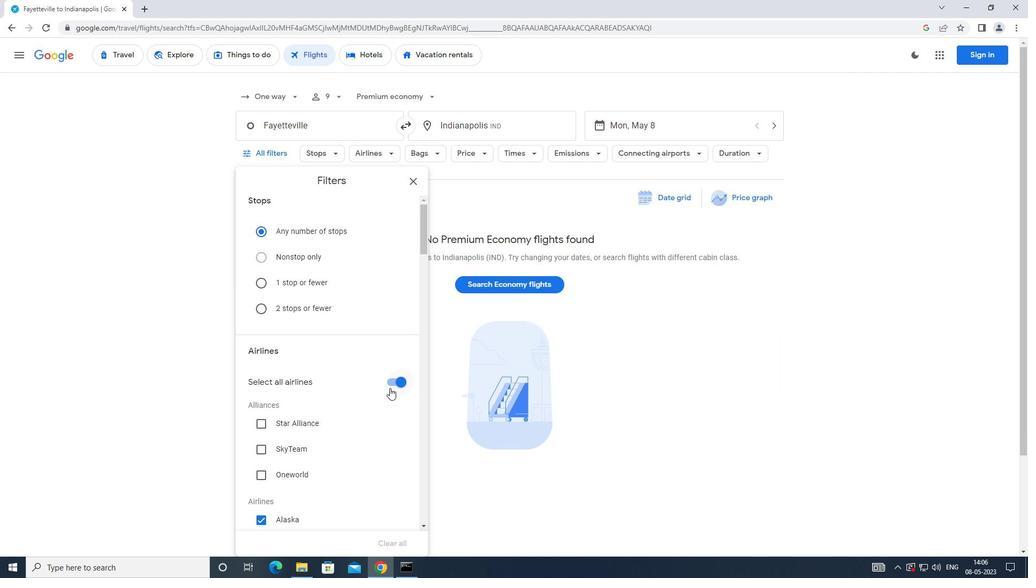 
Action: Mouse moved to (391, 387)
Screenshot: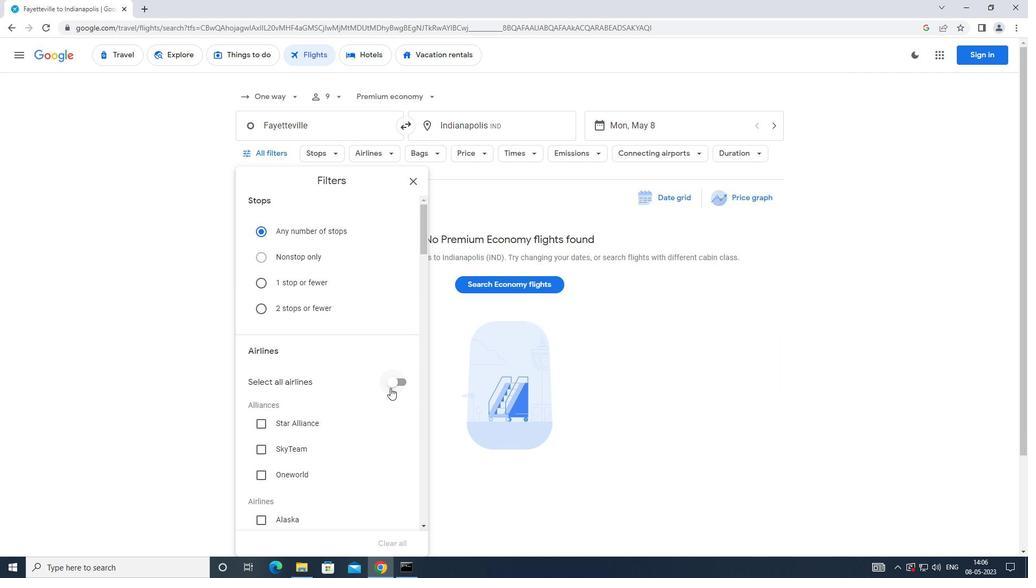 
Action: Mouse scrolled (391, 387) with delta (0, 0)
Screenshot: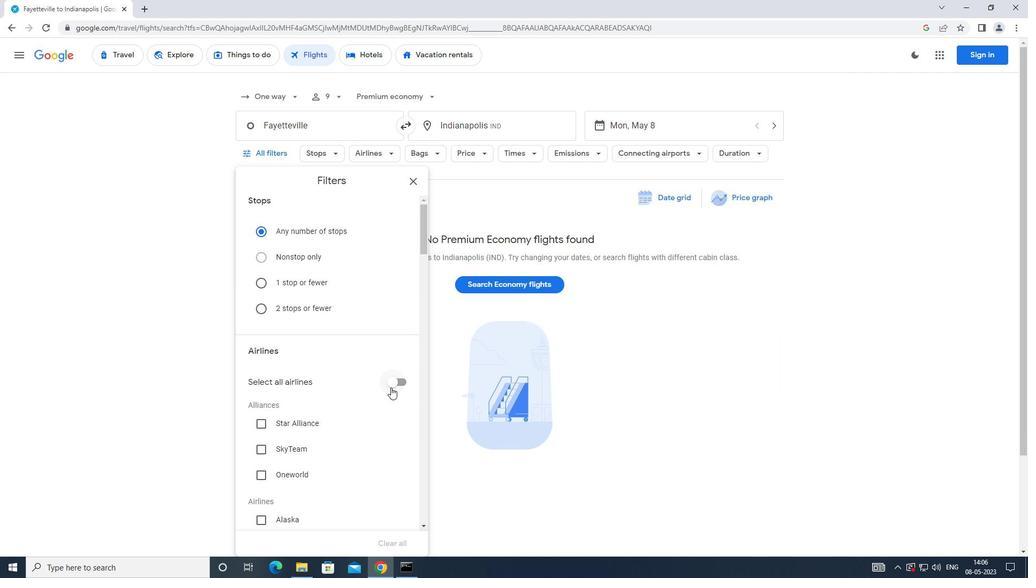 
Action: Mouse scrolled (391, 387) with delta (0, 0)
Screenshot: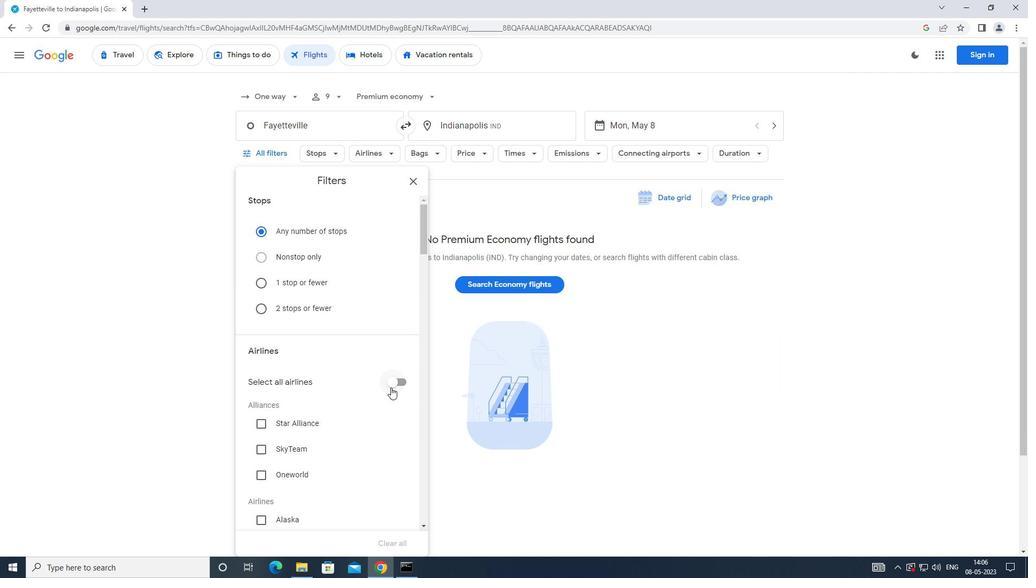 
Action: Mouse scrolled (391, 387) with delta (0, 0)
Screenshot: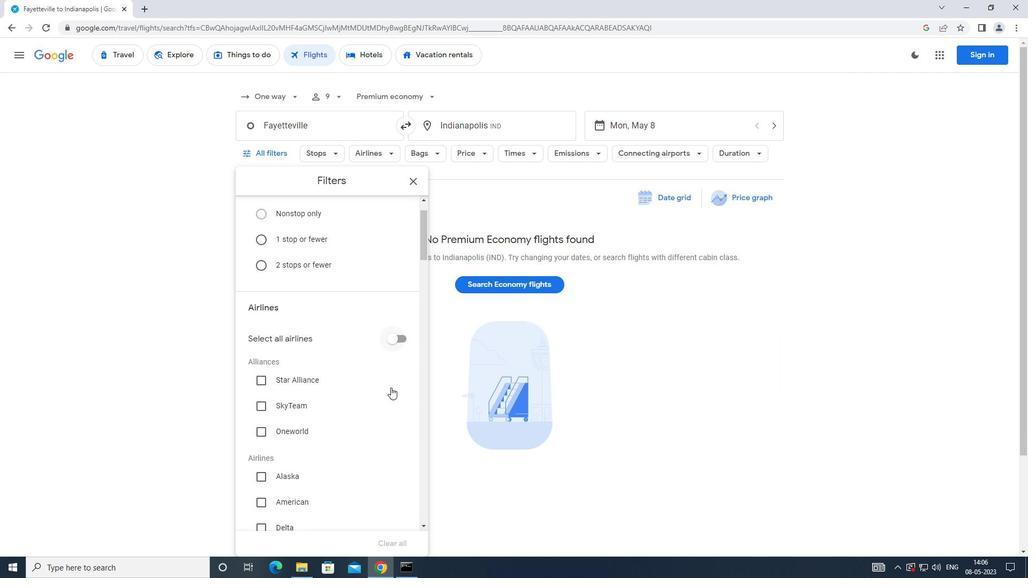 
Action: Mouse moved to (392, 385)
Screenshot: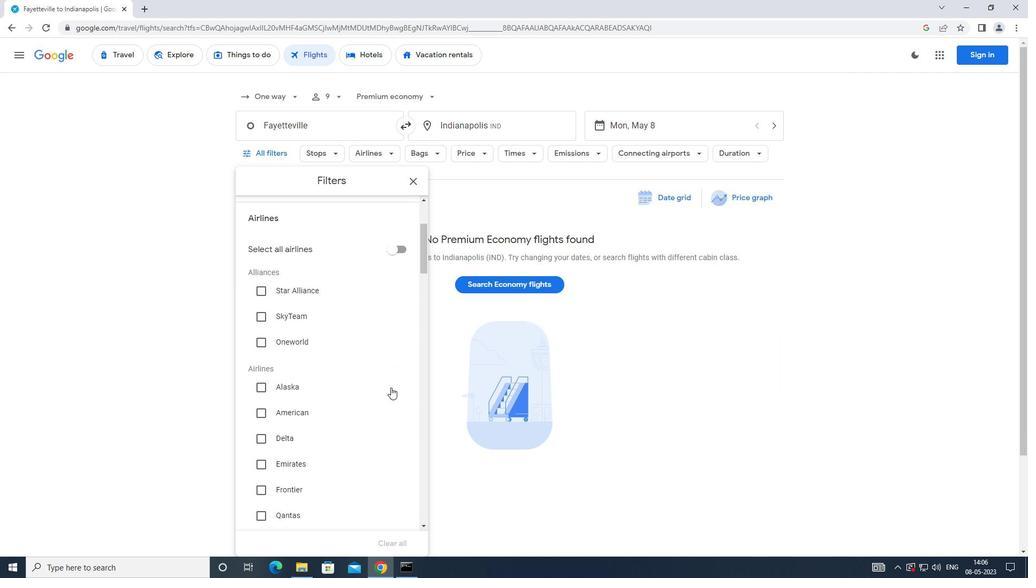 
Action: Mouse scrolled (392, 385) with delta (0, 0)
Screenshot: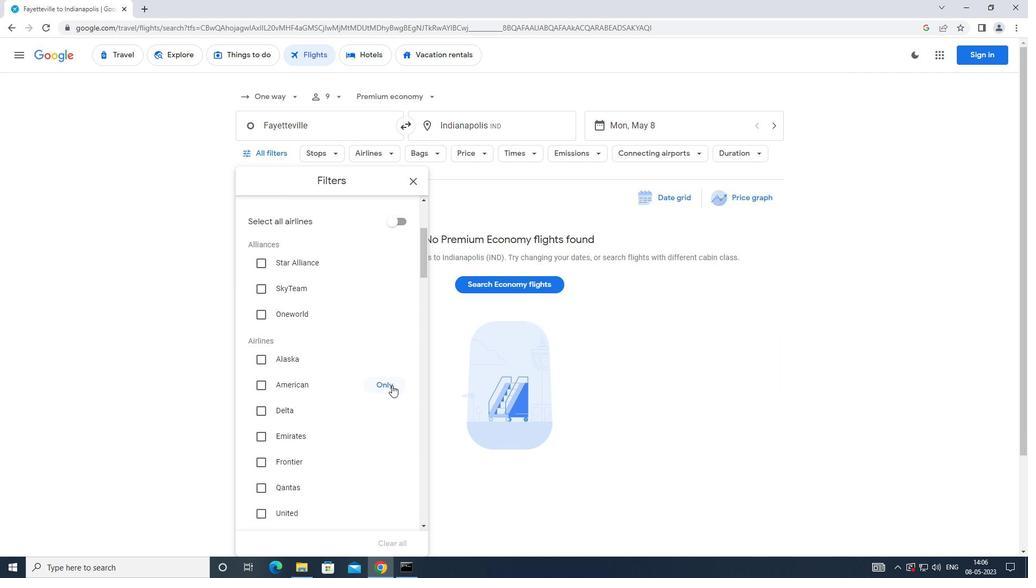 
Action: Mouse scrolled (392, 385) with delta (0, 0)
Screenshot: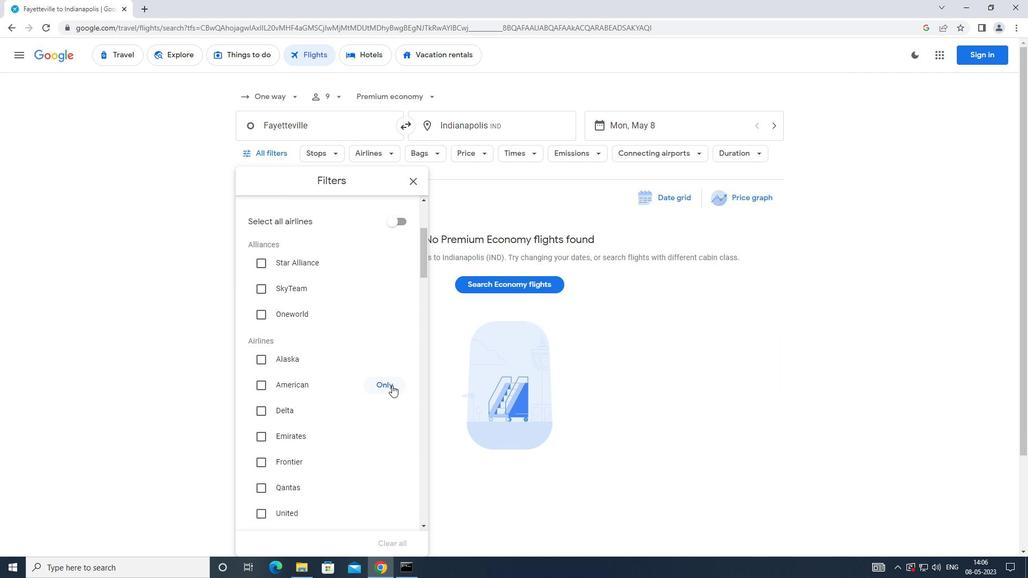 
Action: Mouse scrolled (392, 385) with delta (0, 0)
Screenshot: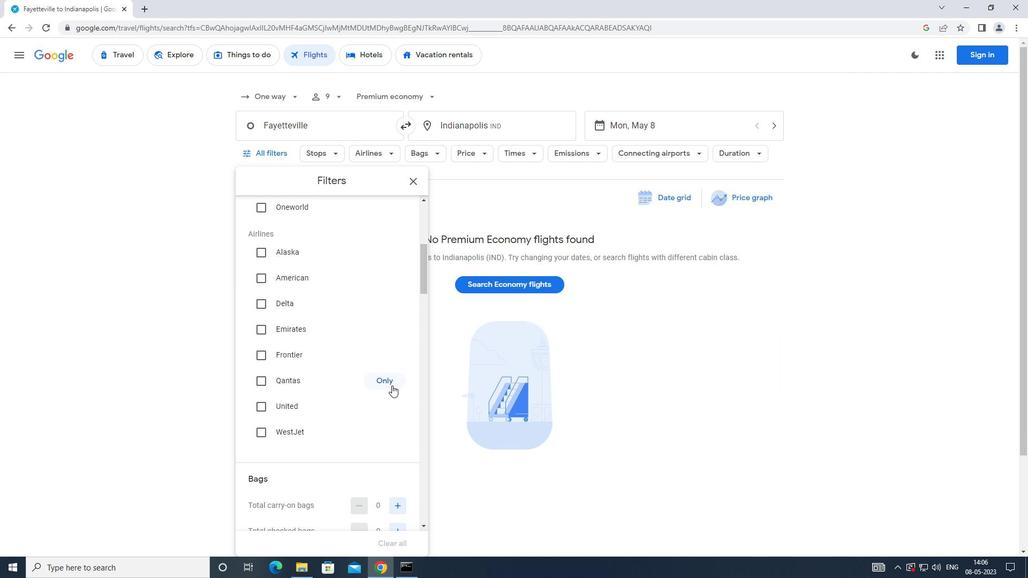 
Action: Mouse scrolled (392, 385) with delta (0, 0)
Screenshot: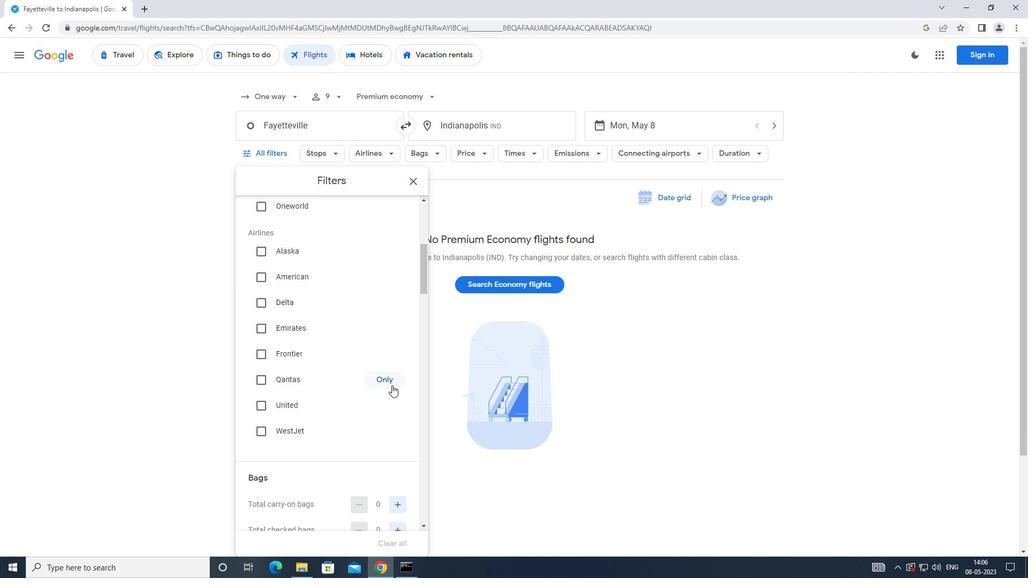 
Action: Mouse scrolled (392, 385) with delta (0, 0)
Screenshot: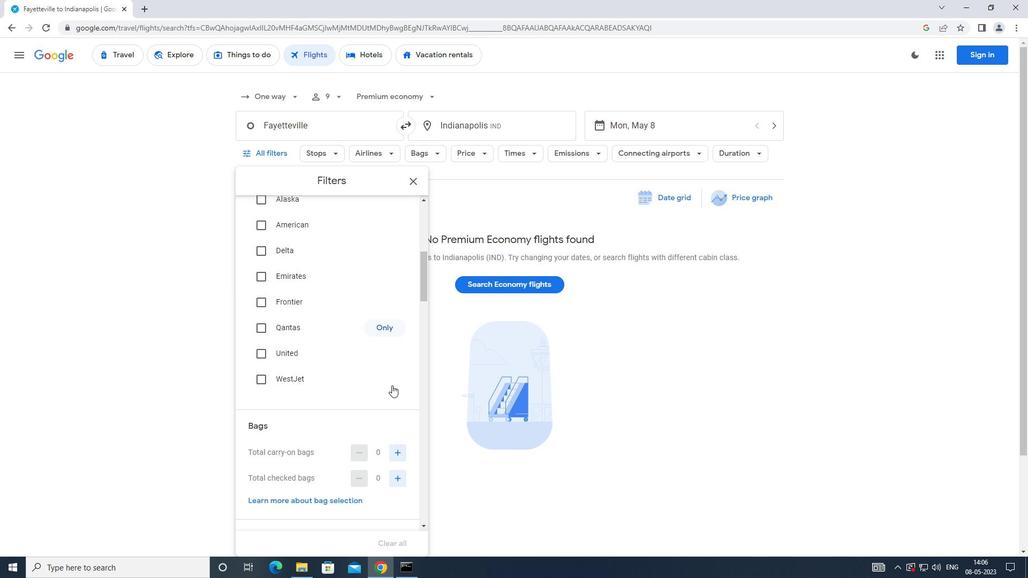 
Action: Mouse moved to (393, 369)
Screenshot: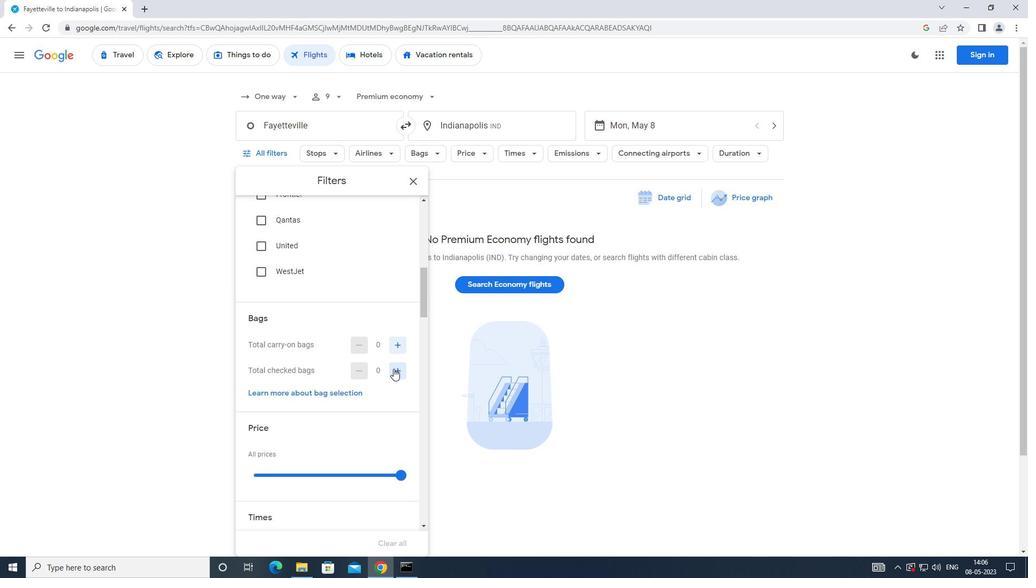 
Action: Mouse pressed left at (393, 369)
Screenshot: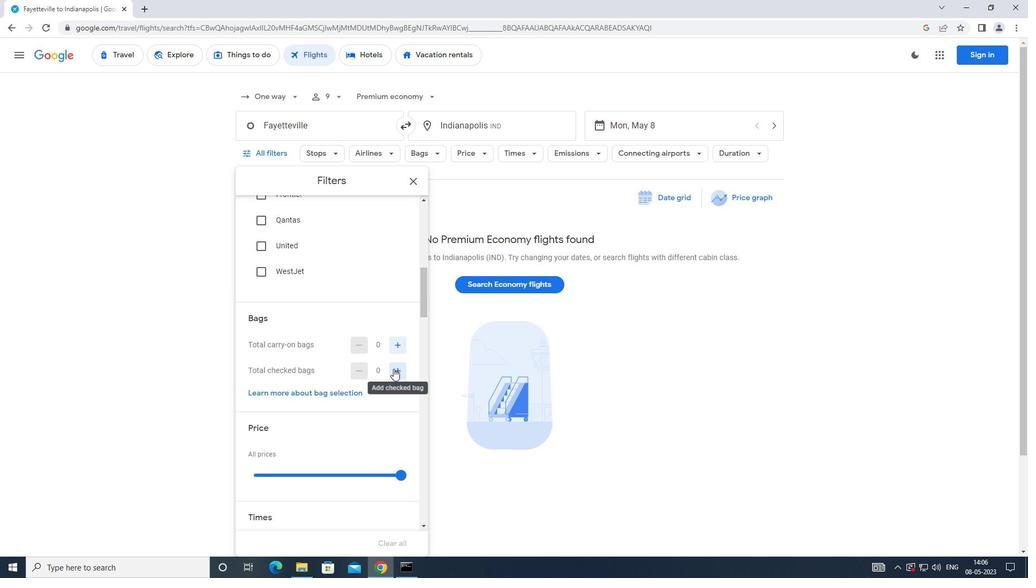 
Action: Mouse pressed left at (393, 369)
Screenshot: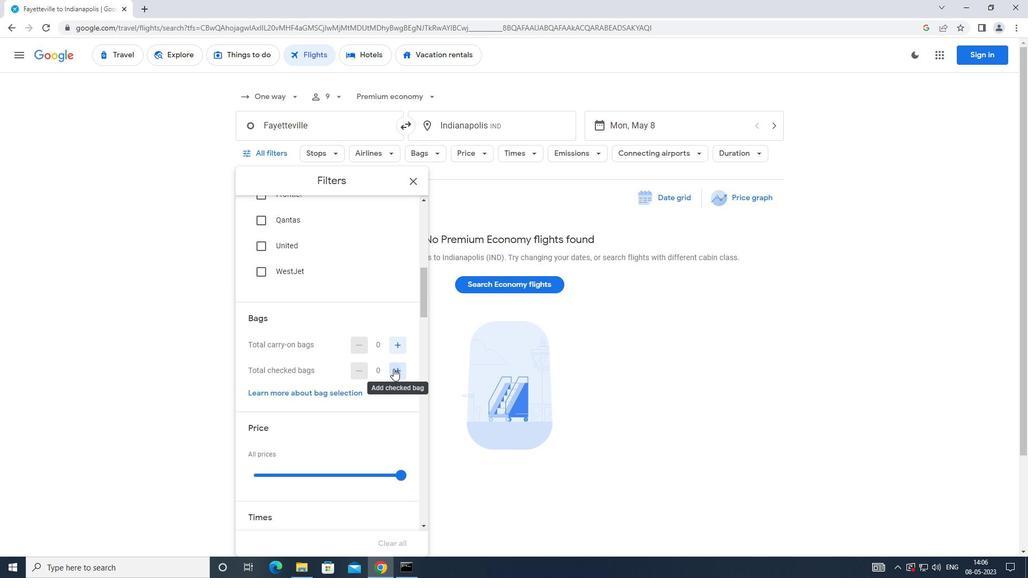 
Action: Mouse pressed left at (393, 369)
Screenshot: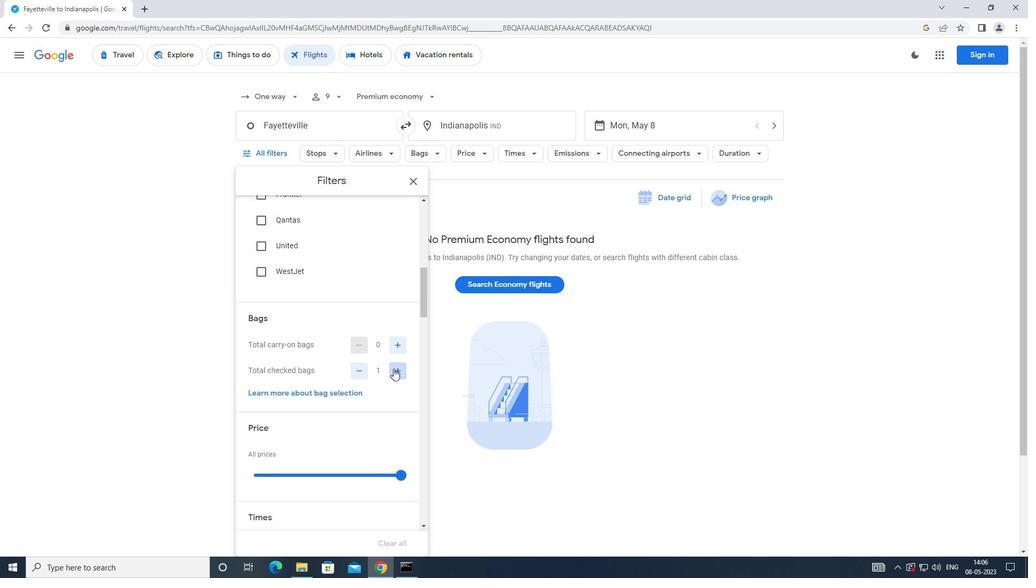 
Action: Mouse pressed left at (393, 369)
Screenshot: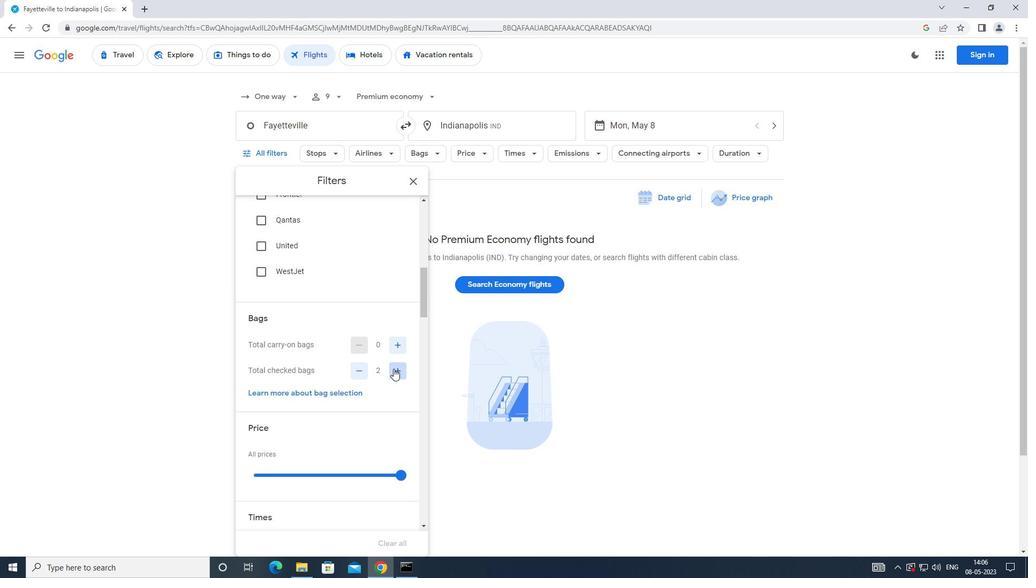 
Action: Mouse pressed left at (393, 369)
Screenshot: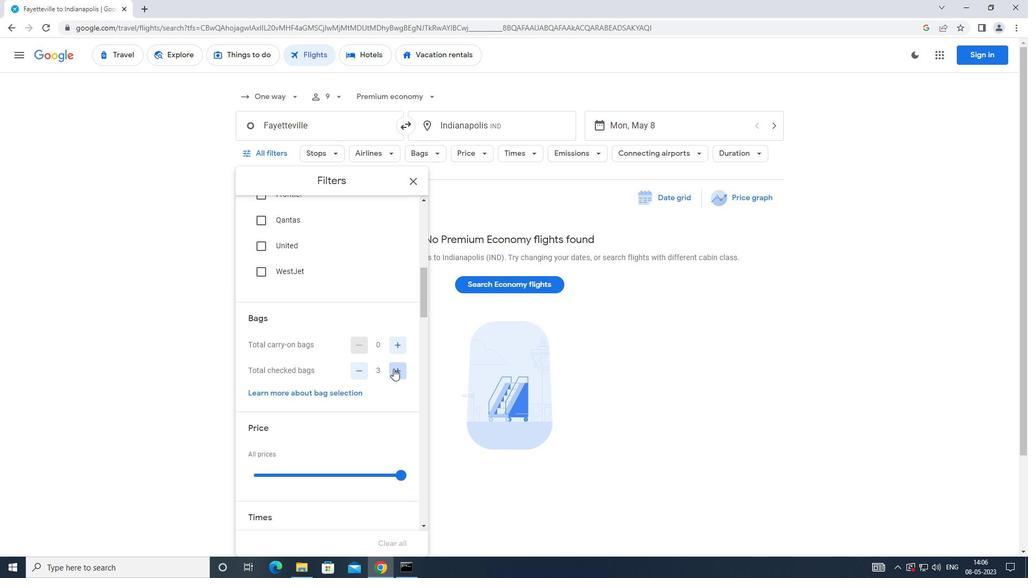
Action: Mouse pressed left at (393, 369)
Screenshot: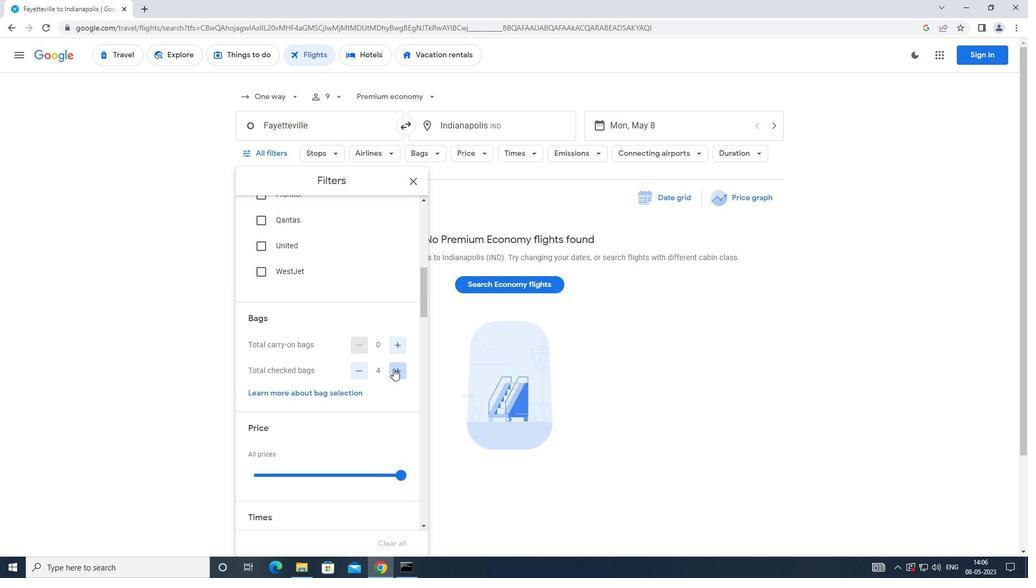 
Action: Mouse pressed left at (393, 369)
Screenshot: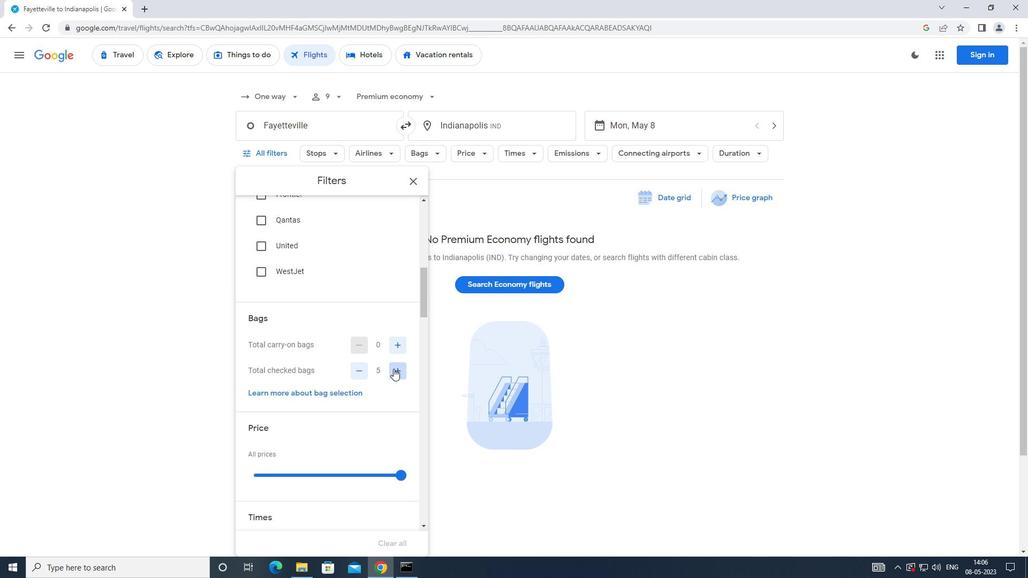 
Action: Mouse pressed left at (393, 369)
Screenshot: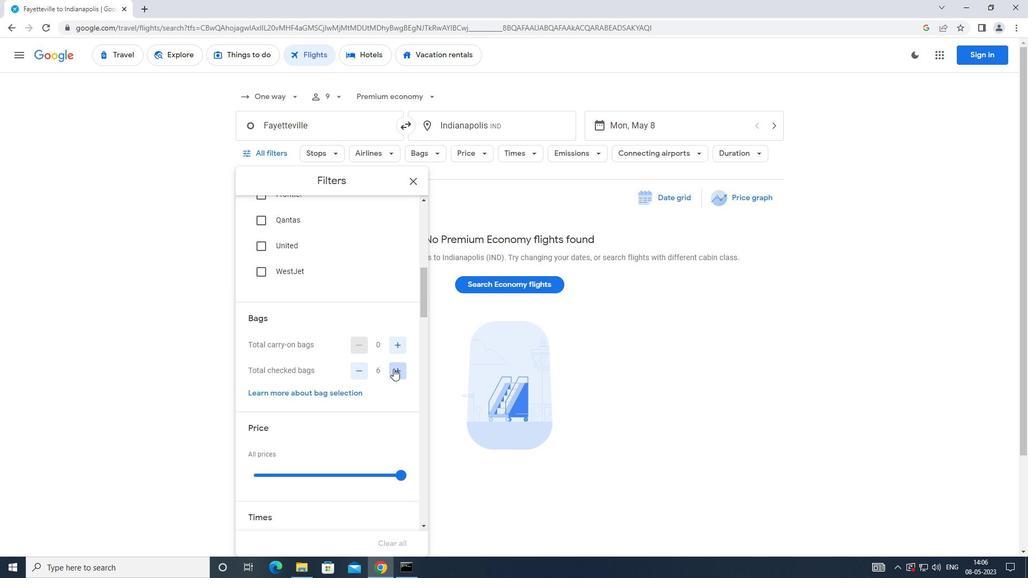 
Action: Mouse pressed left at (393, 369)
Screenshot: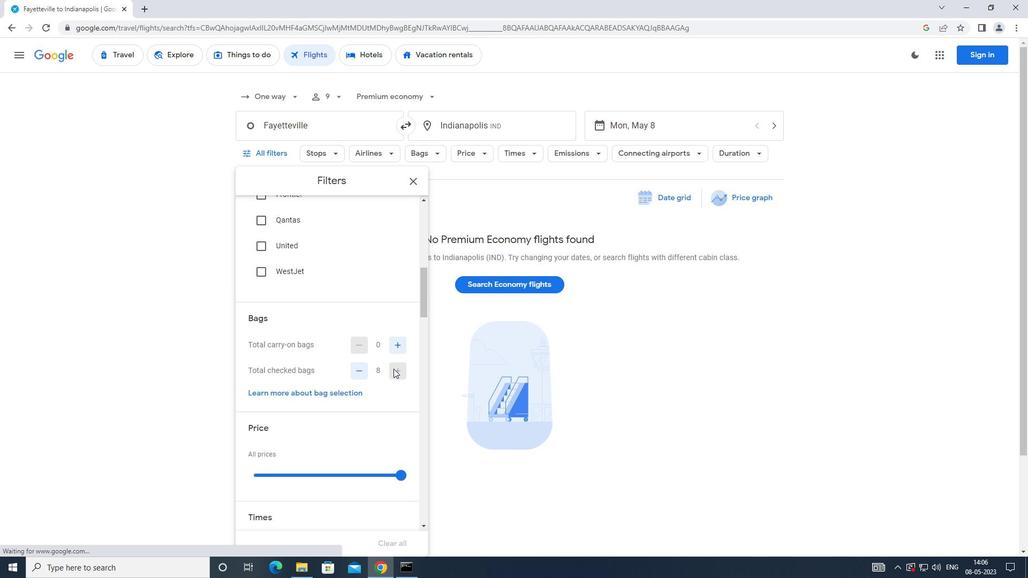 
Action: Mouse moved to (375, 367)
Screenshot: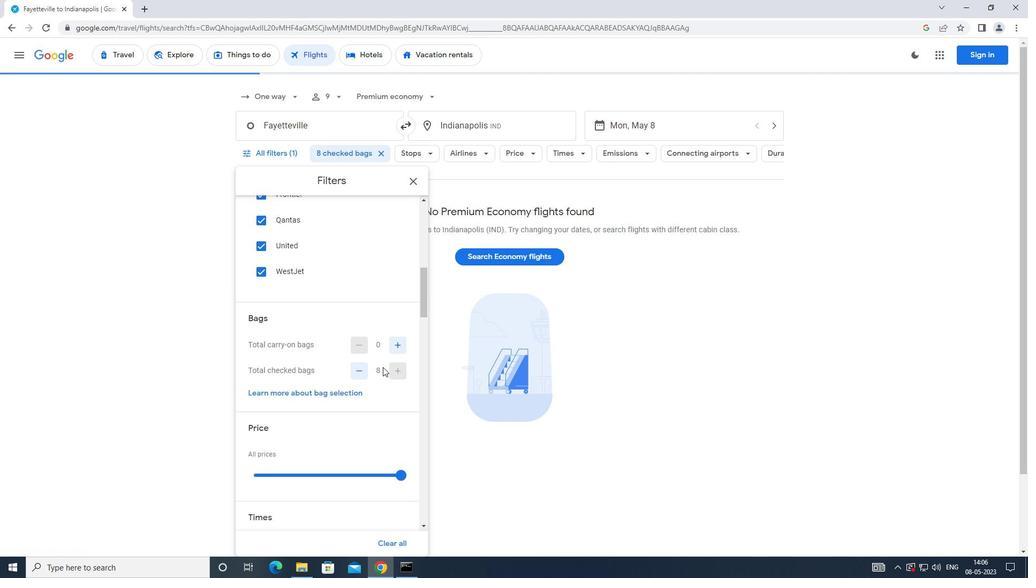 
Action: Mouse scrolled (375, 366) with delta (0, 0)
Screenshot: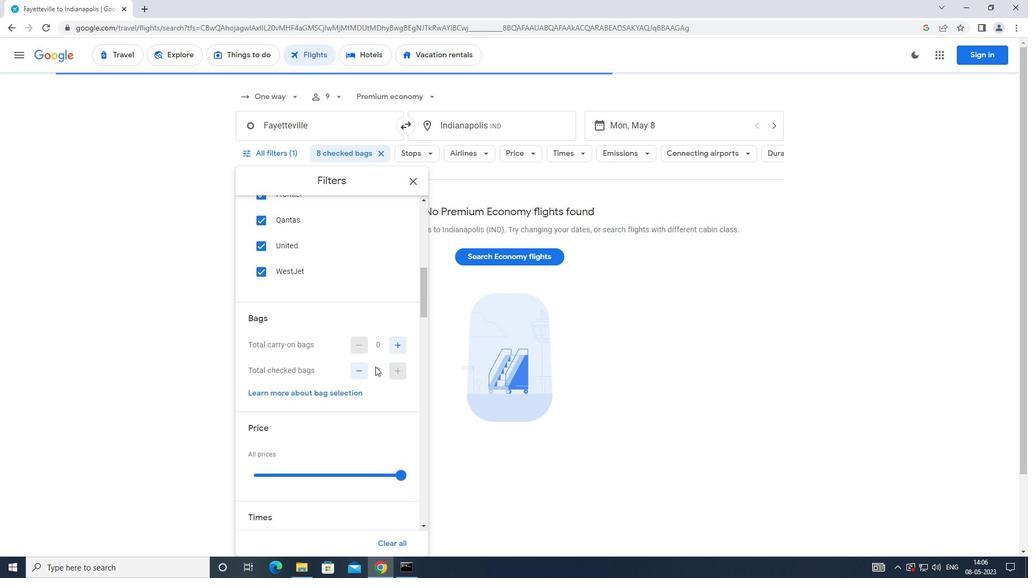 
Action: Mouse scrolled (375, 366) with delta (0, 0)
Screenshot: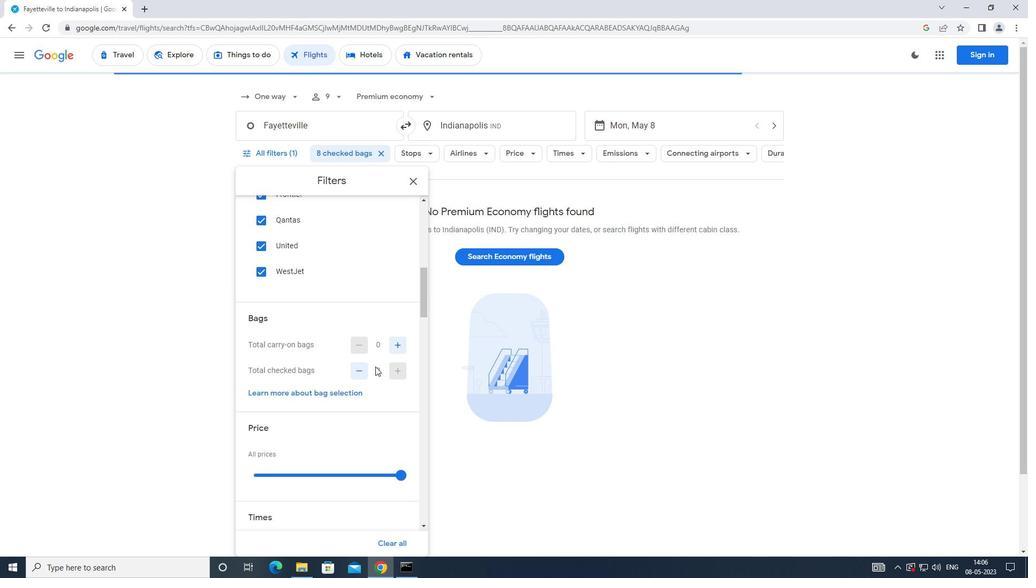 
Action: Mouse moved to (399, 368)
Screenshot: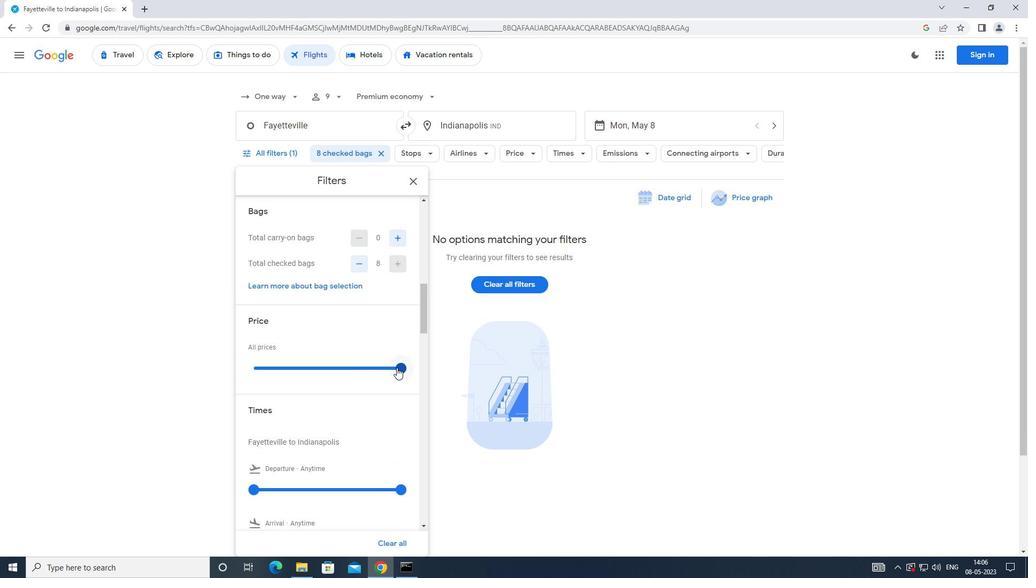 
Action: Mouse pressed left at (399, 368)
Screenshot: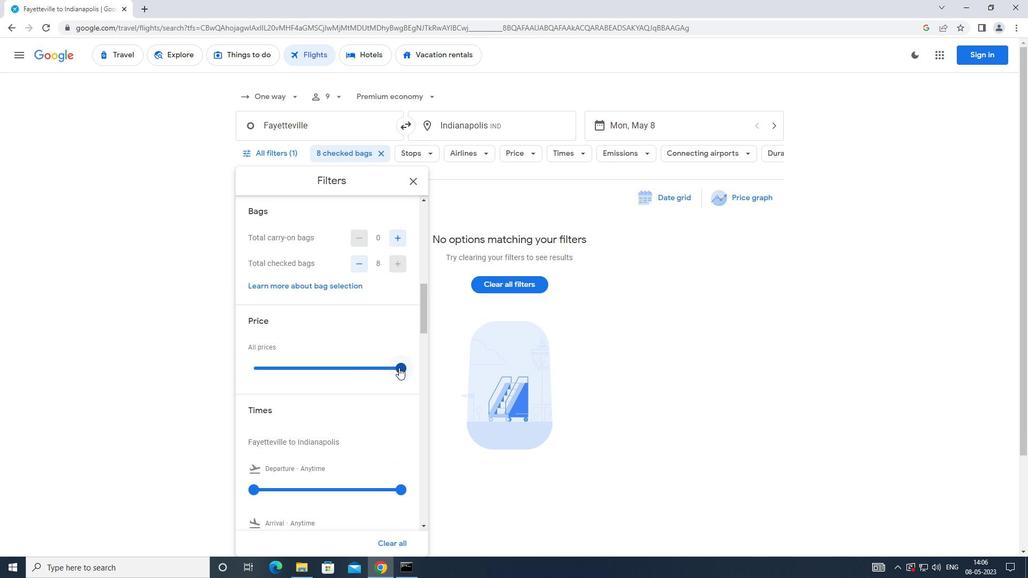 
Action: Mouse moved to (358, 371)
Screenshot: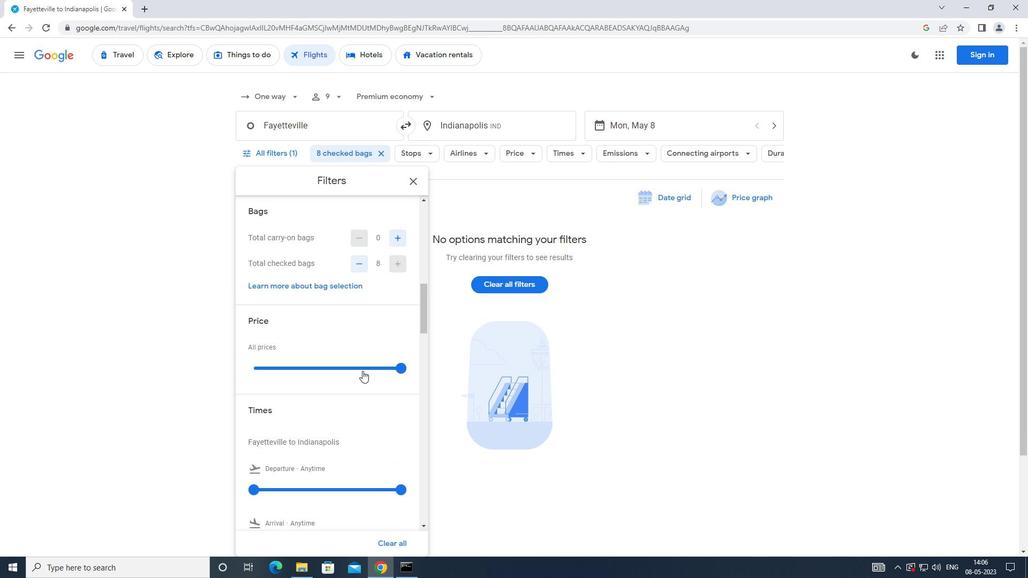 
Action: Mouse scrolled (358, 370) with delta (0, 0)
Screenshot: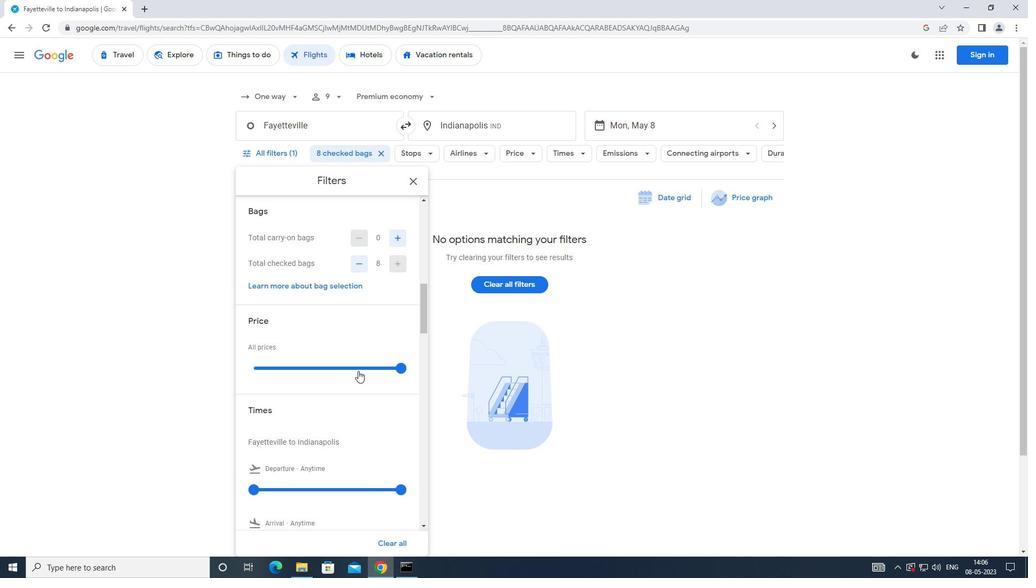 
Action: Mouse scrolled (358, 370) with delta (0, 0)
Screenshot: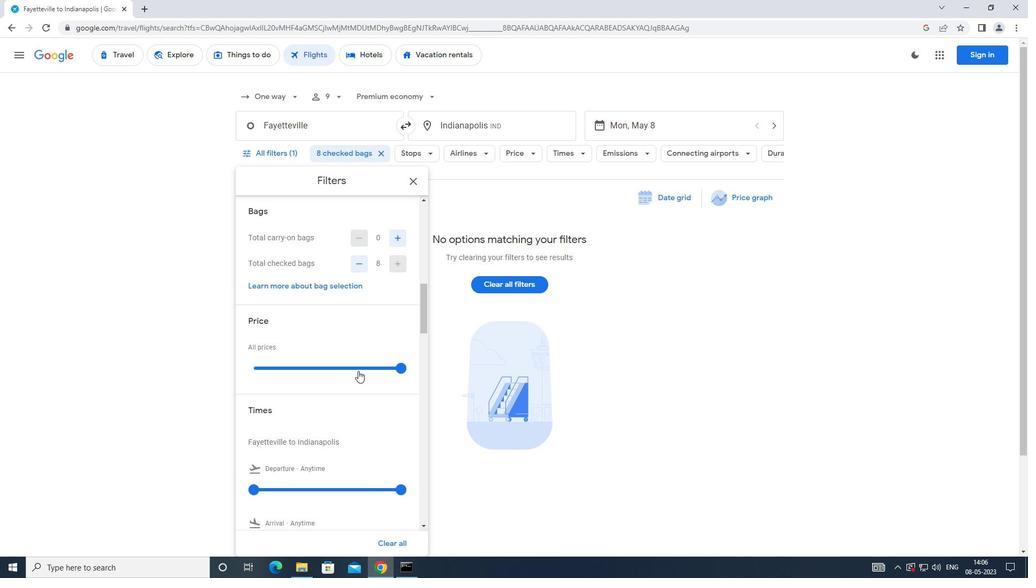 
Action: Mouse moved to (252, 382)
Screenshot: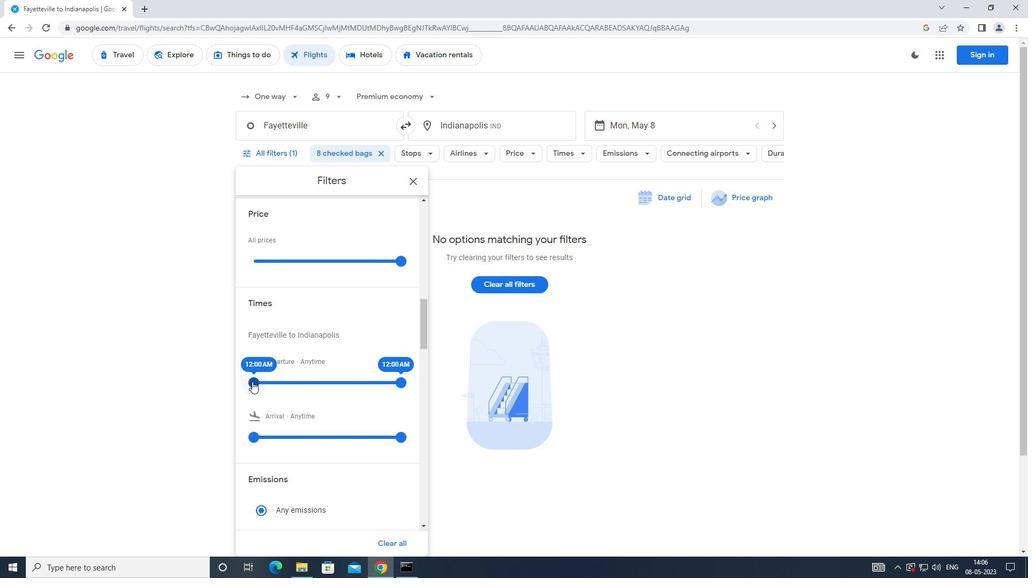 
Action: Mouse pressed left at (252, 382)
Screenshot: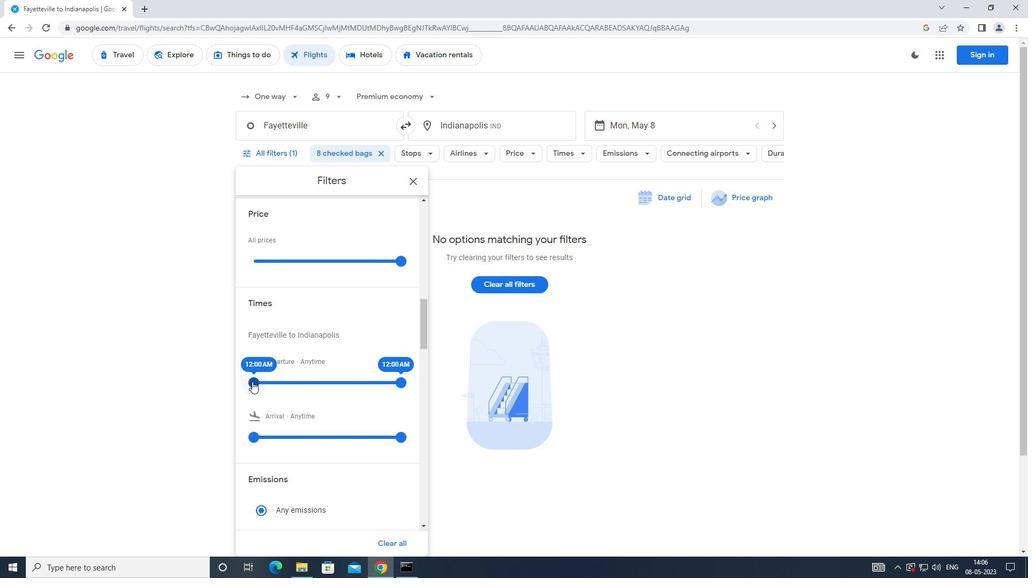 
Action: Mouse moved to (398, 385)
Screenshot: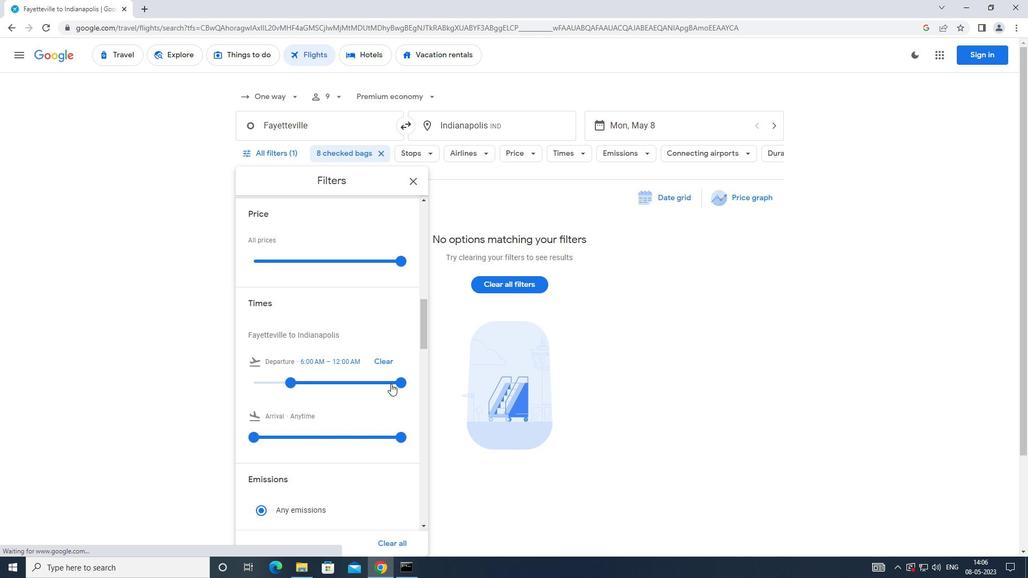 
Action: Mouse pressed left at (398, 385)
Screenshot: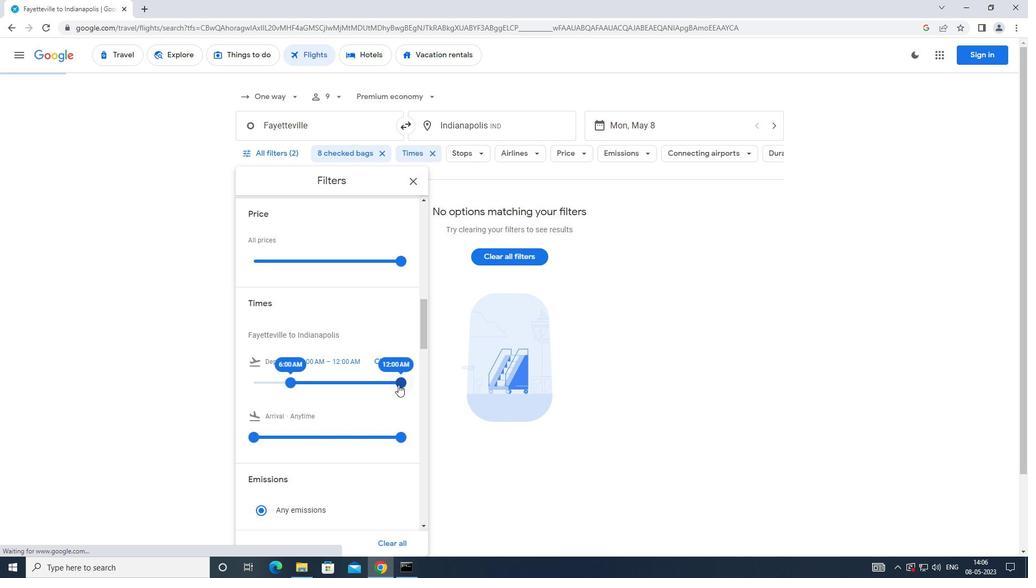 
Action: Mouse moved to (410, 175)
Screenshot: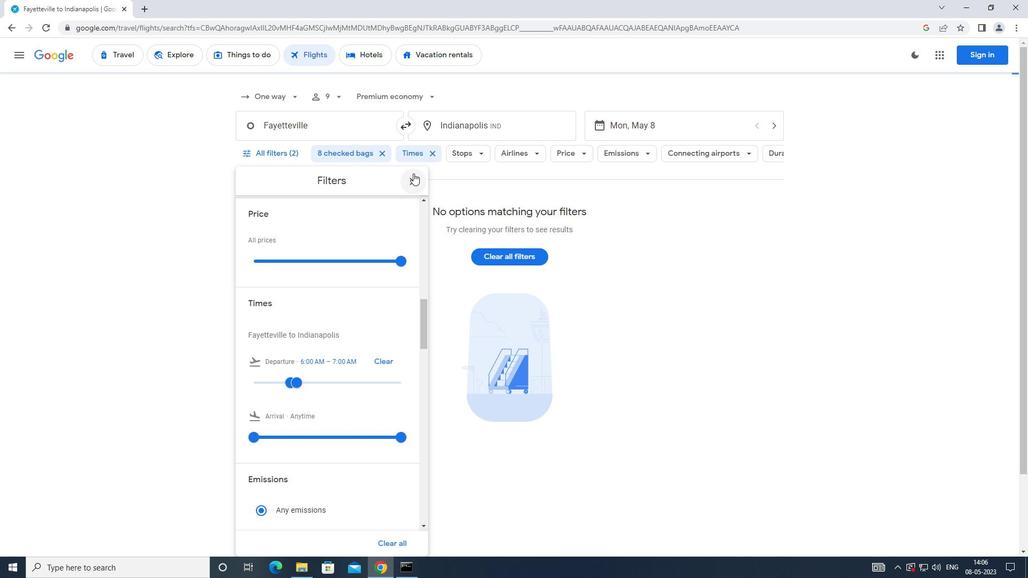 
Action: Mouse pressed left at (410, 175)
Screenshot: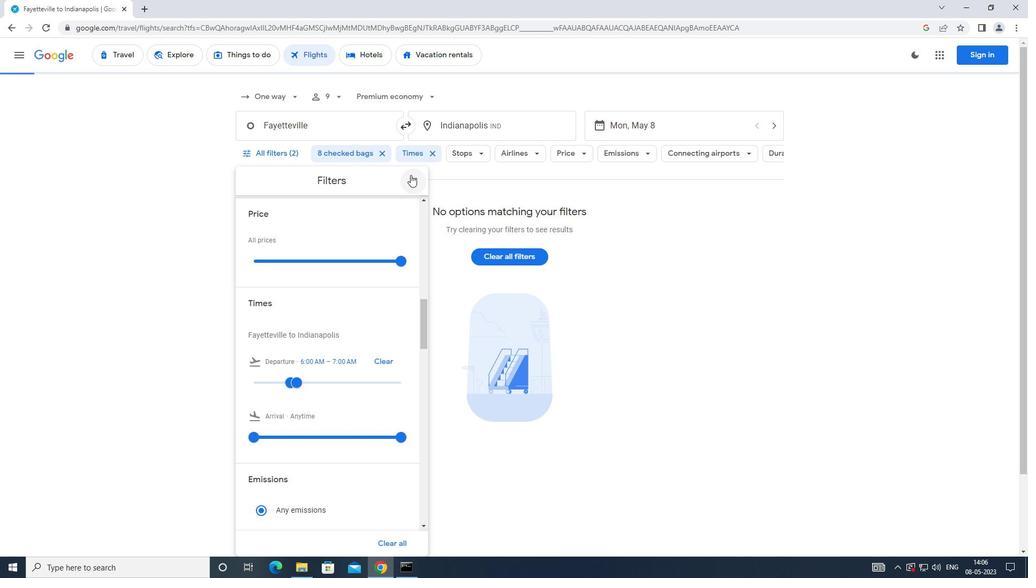 
Action: Mouse moved to (409, 182)
Screenshot: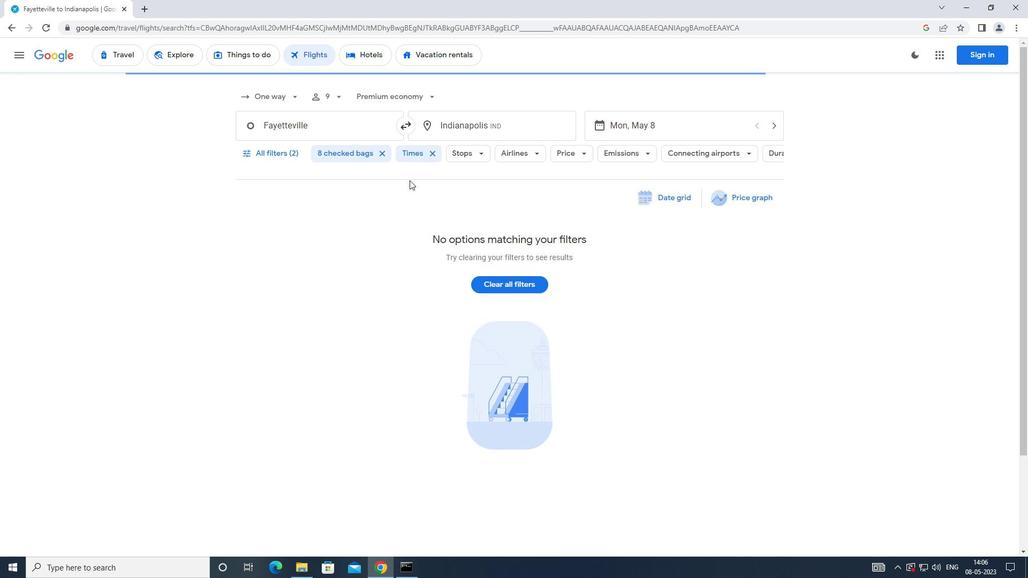 
